Task: Create a due date automation trigger when advanced on, 2 working days after a card is due add fields with custom field "Resume" set to a number lower than 1 and lower than 10 at 11:00 AM.
Action: Mouse moved to (1349, 96)
Screenshot: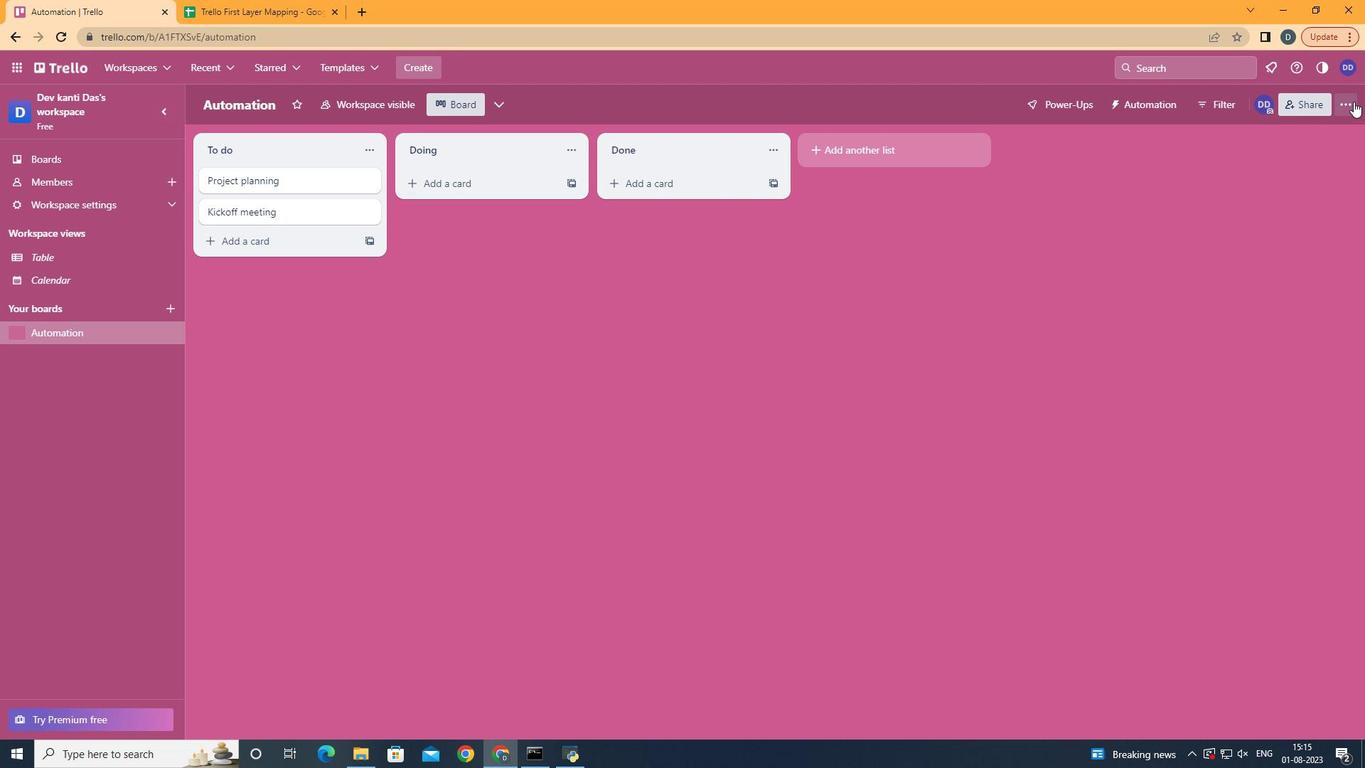 
Action: Mouse pressed left at (1349, 96)
Screenshot: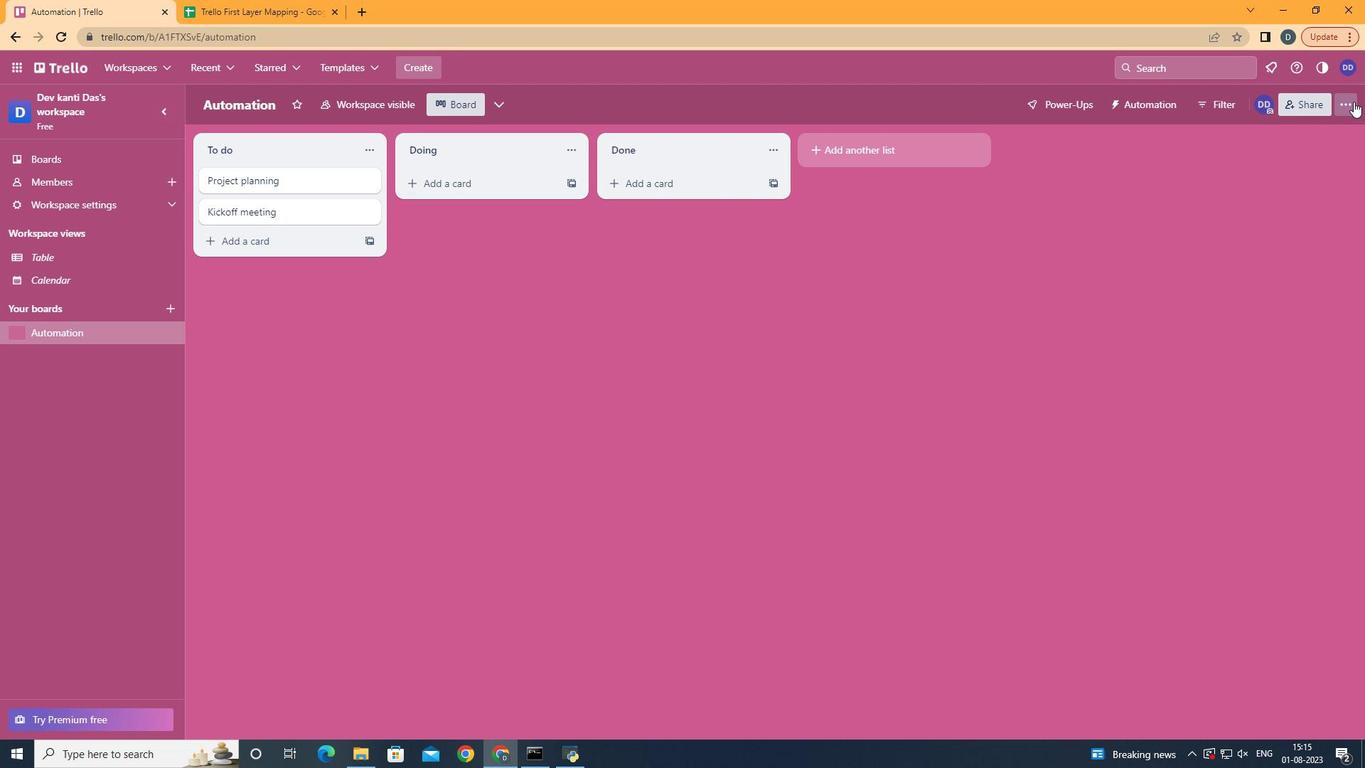 
Action: Mouse moved to (1219, 286)
Screenshot: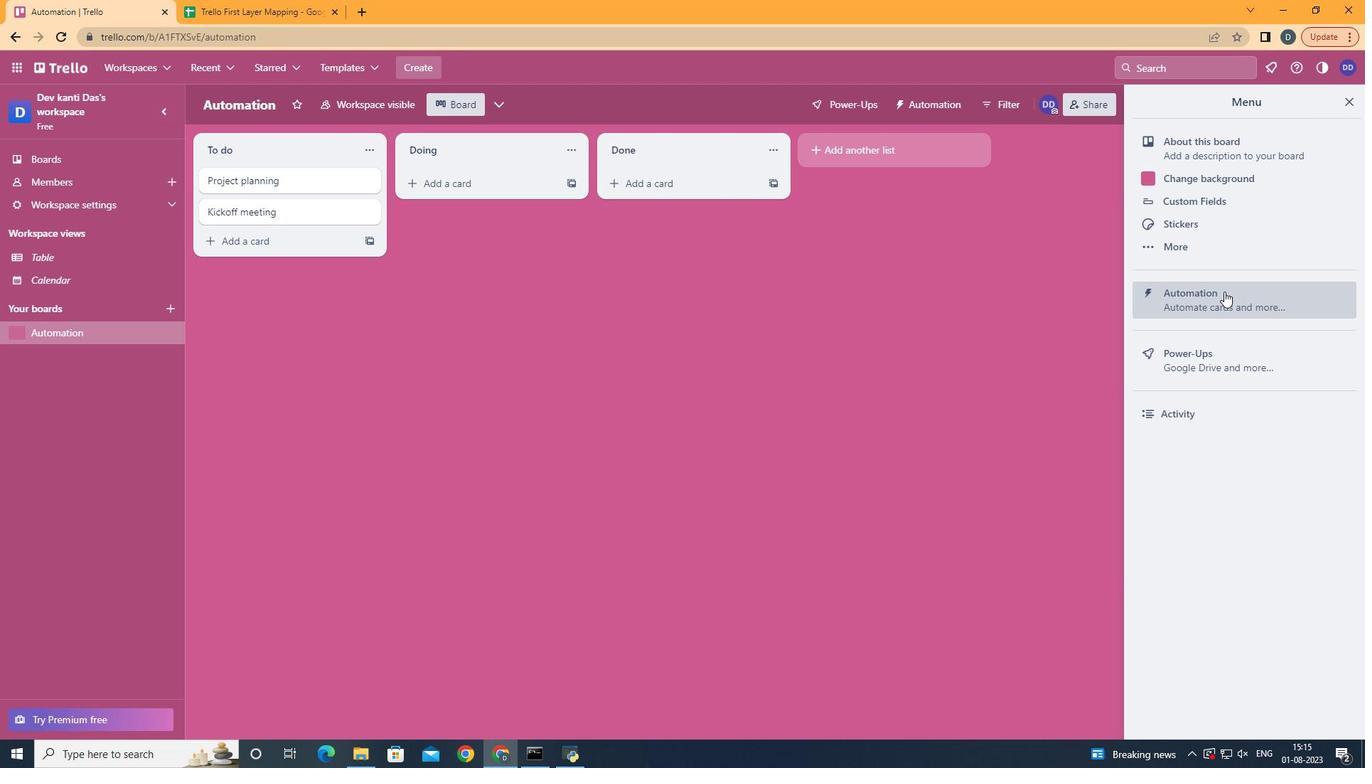 
Action: Mouse pressed left at (1219, 286)
Screenshot: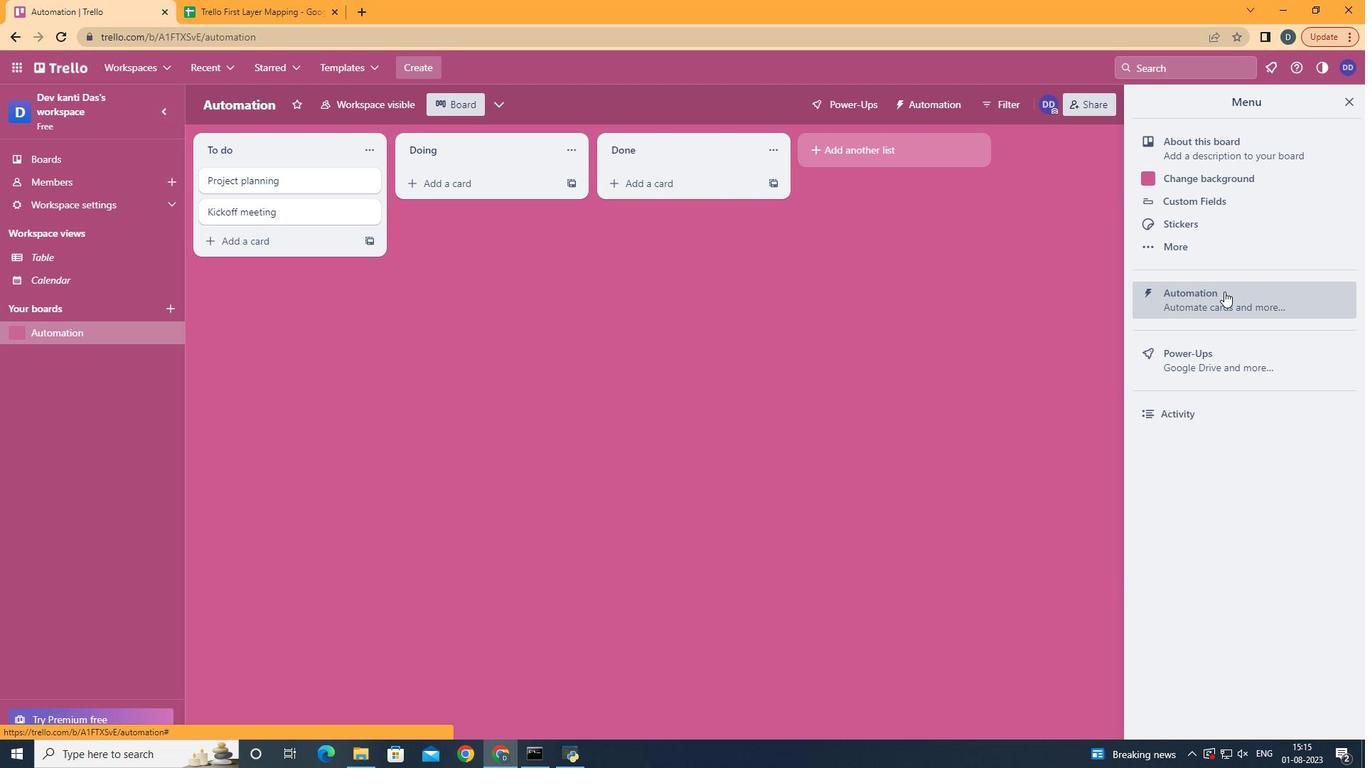 
Action: Mouse moved to (298, 287)
Screenshot: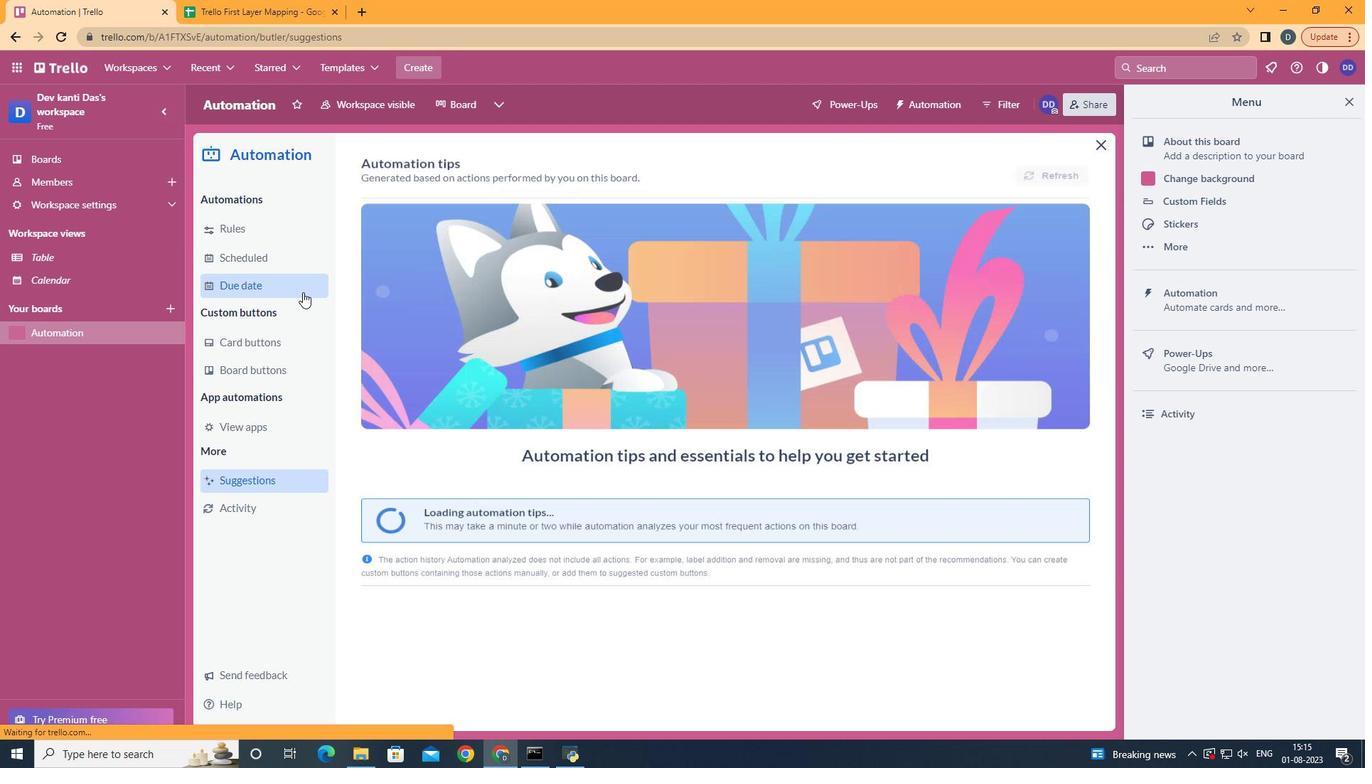 
Action: Mouse pressed left at (298, 287)
Screenshot: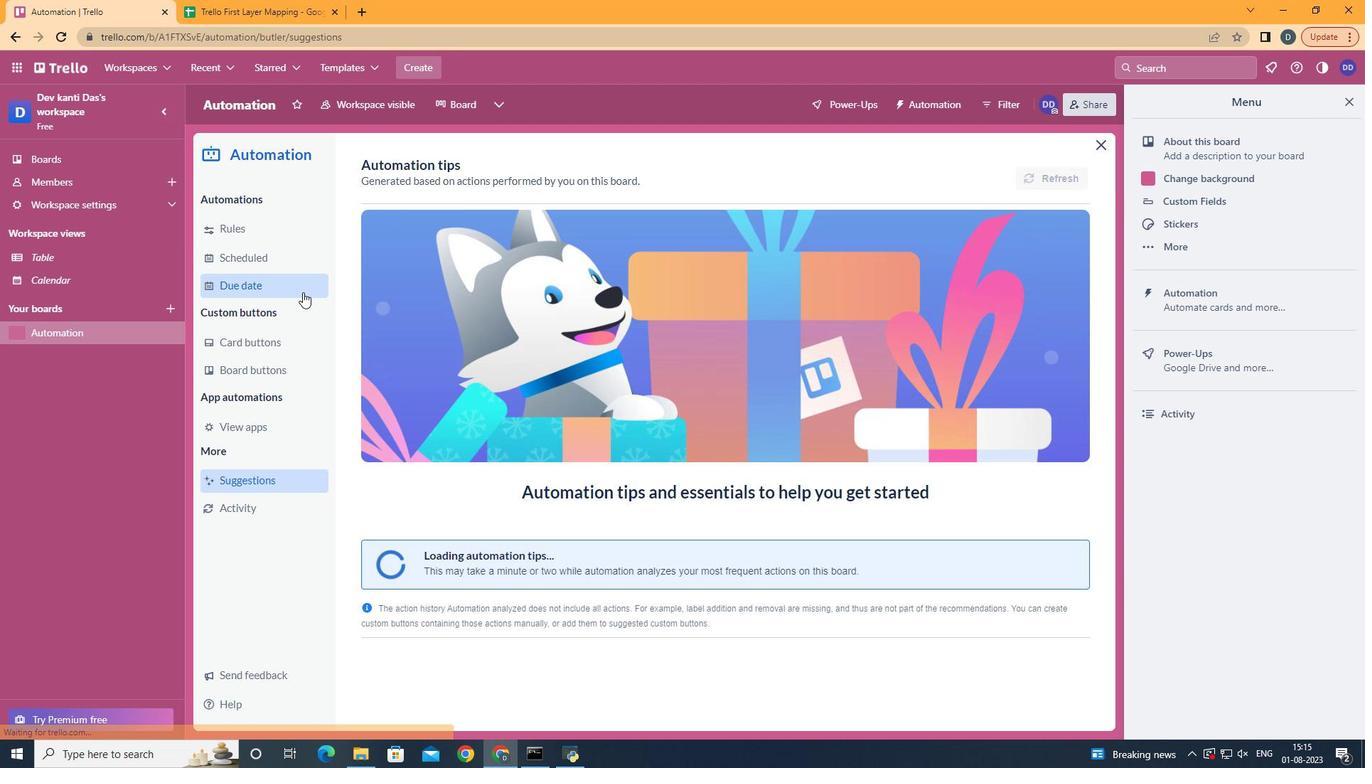 
Action: Mouse moved to (995, 161)
Screenshot: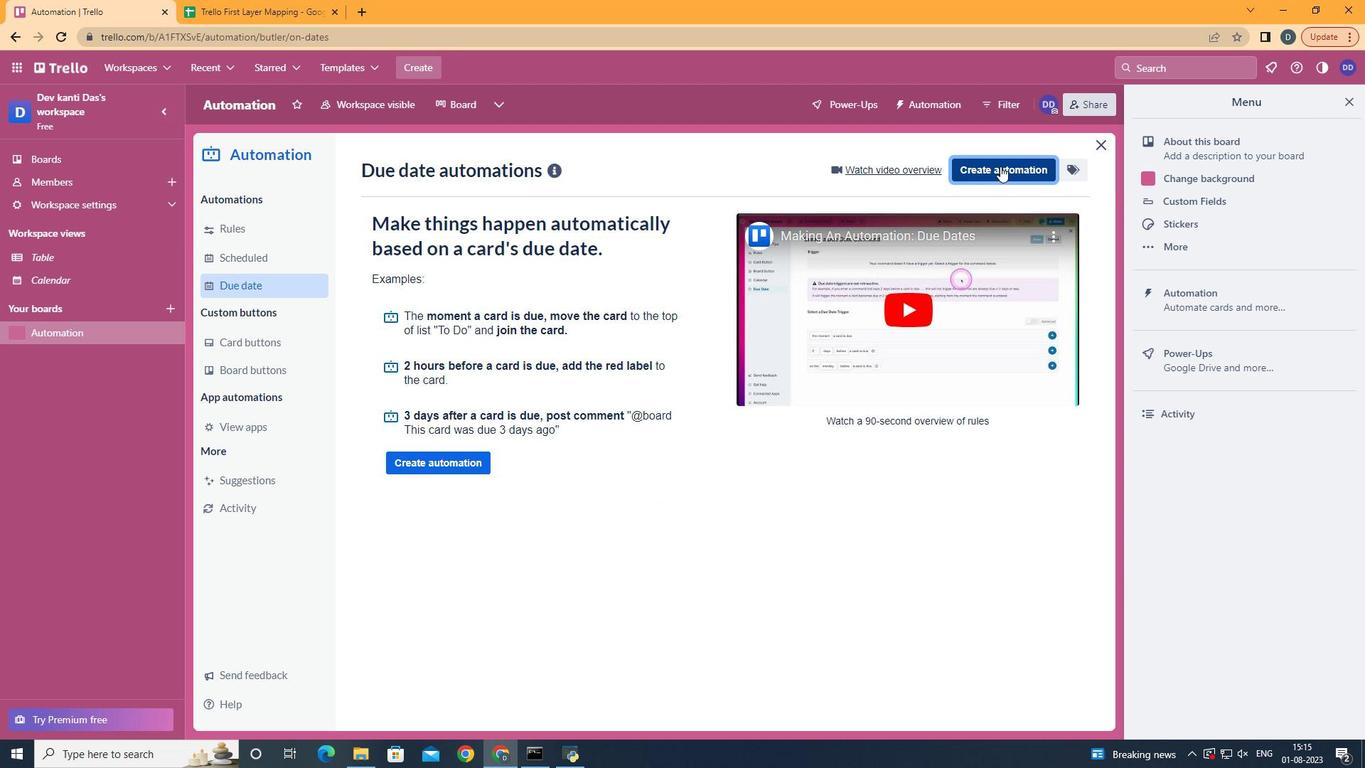 
Action: Mouse pressed left at (995, 161)
Screenshot: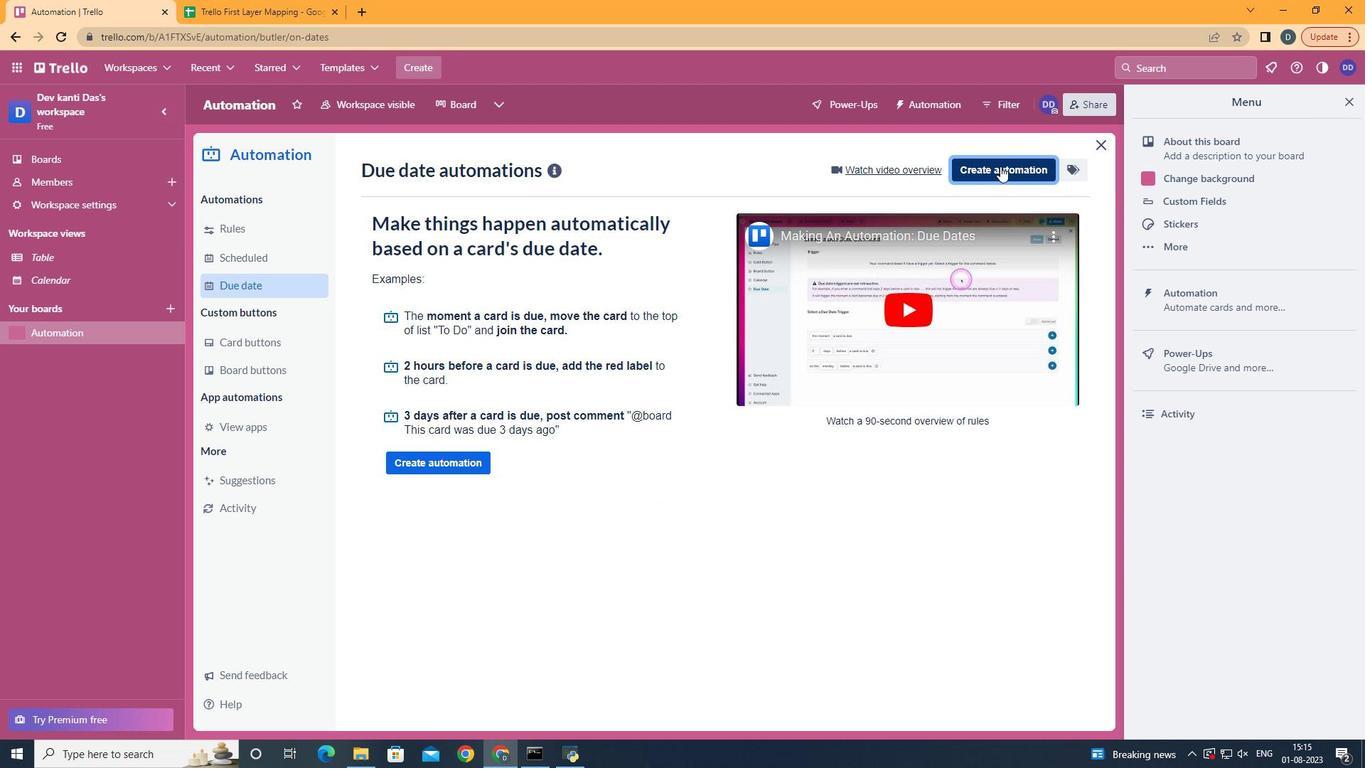 
Action: Mouse moved to (692, 301)
Screenshot: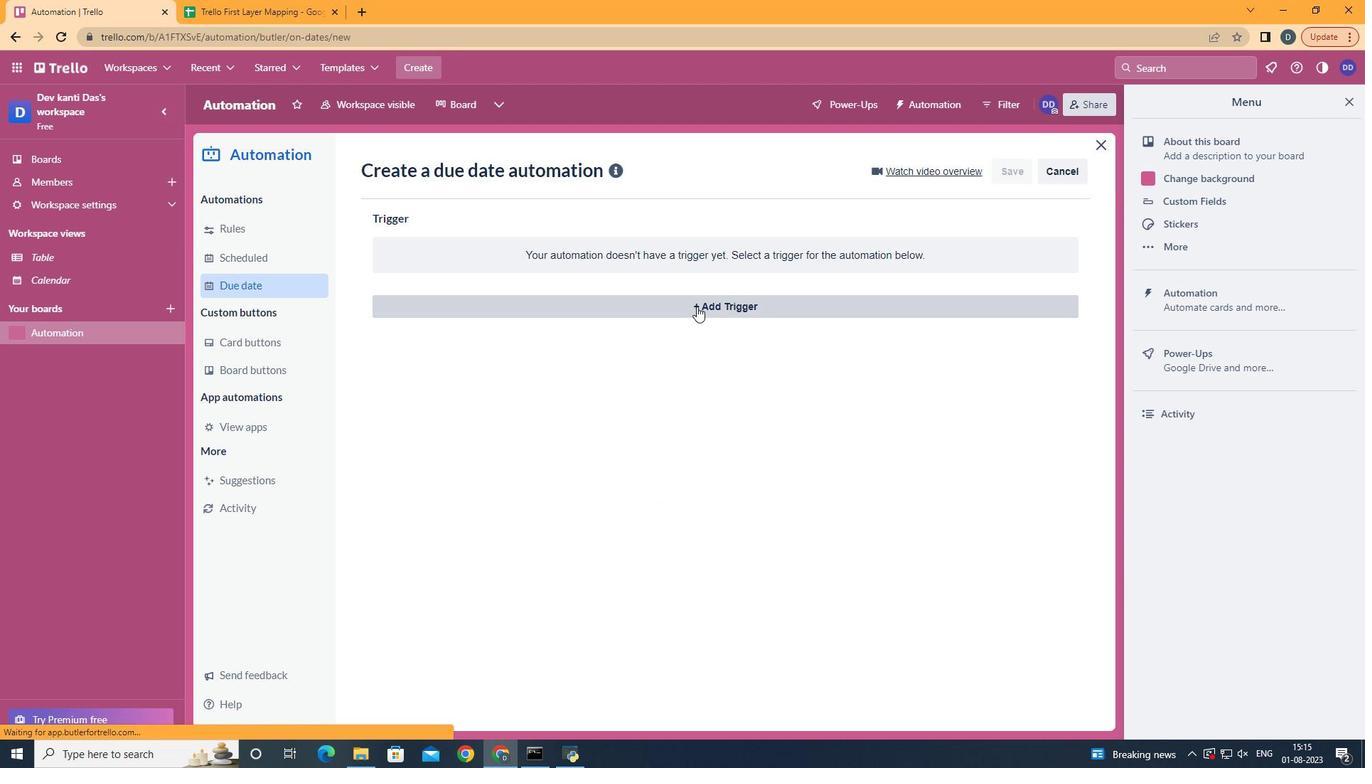 
Action: Mouse pressed left at (692, 301)
Screenshot: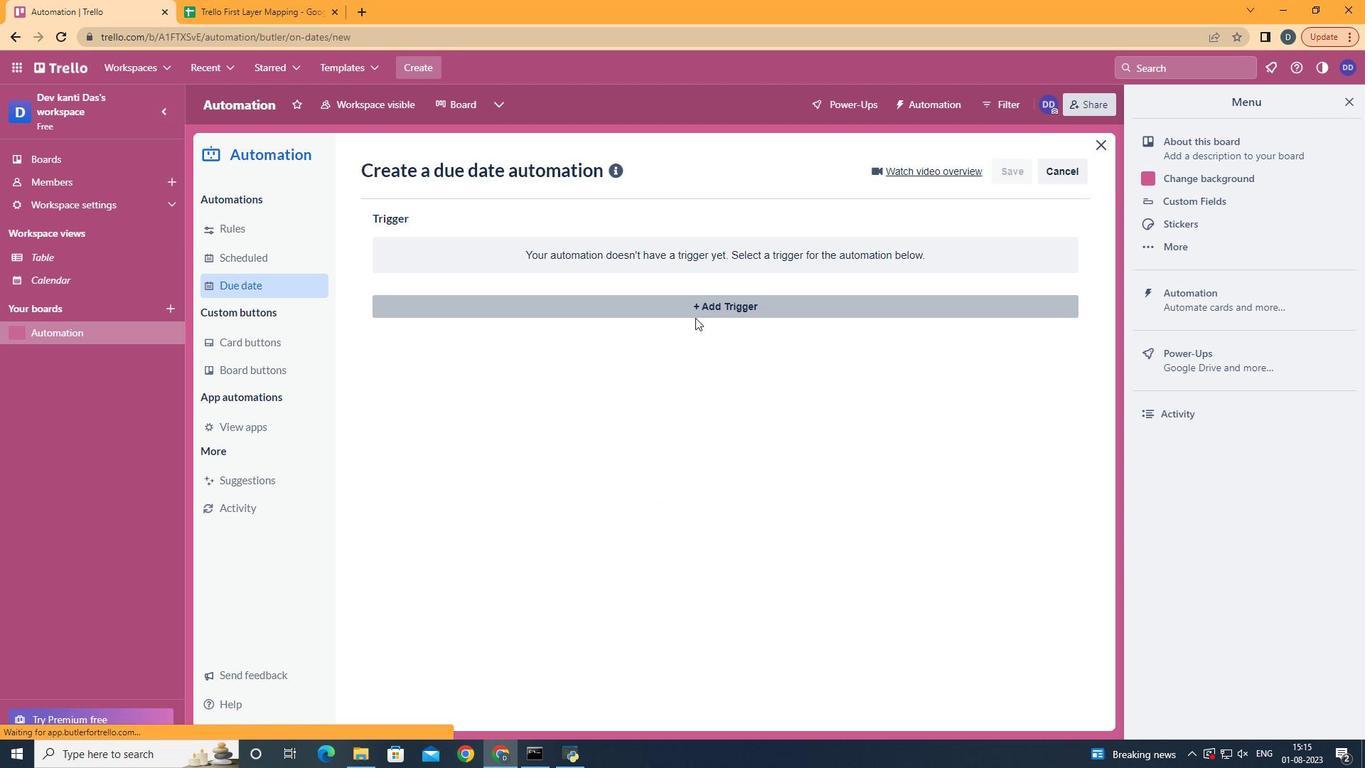 
Action: Mouse moved to (460, 581)
Screenshot: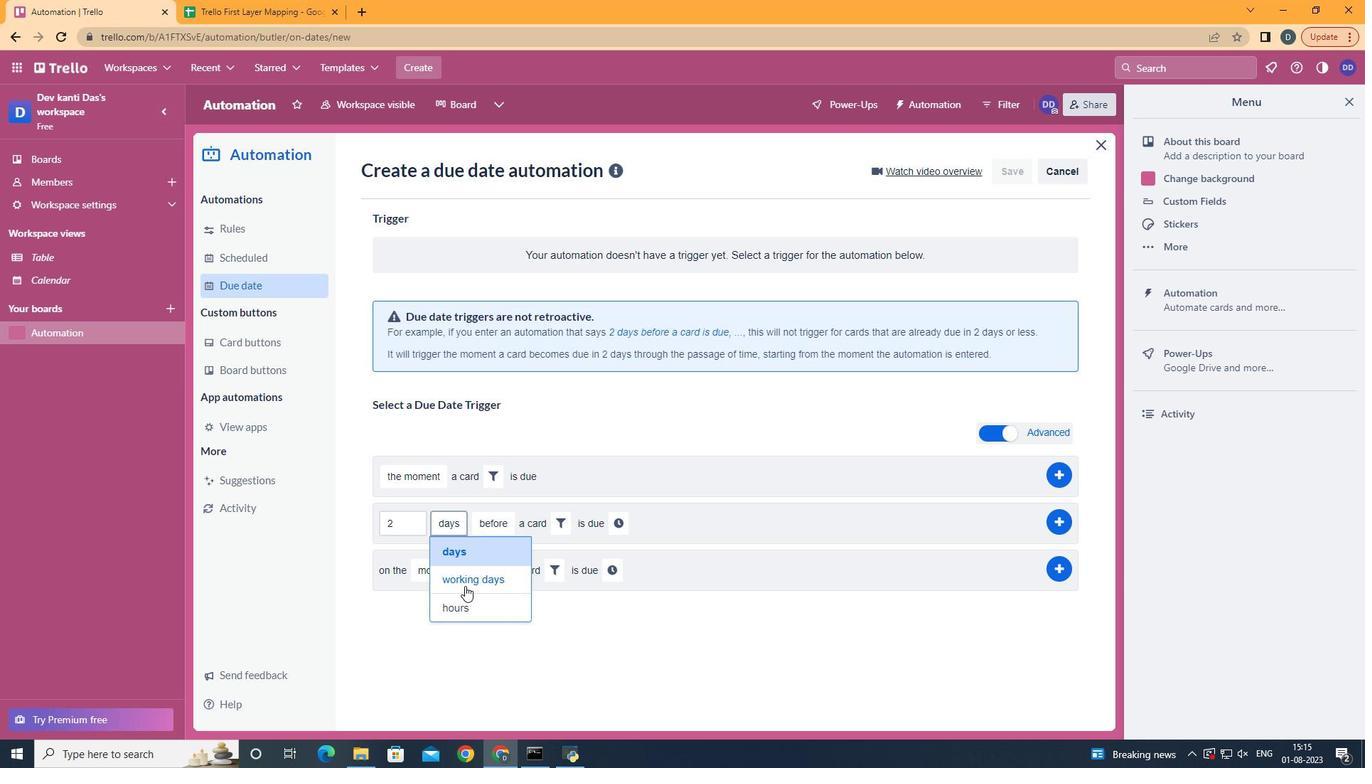 
Action: Mouse pressed left at (460, 581)
Screenshot: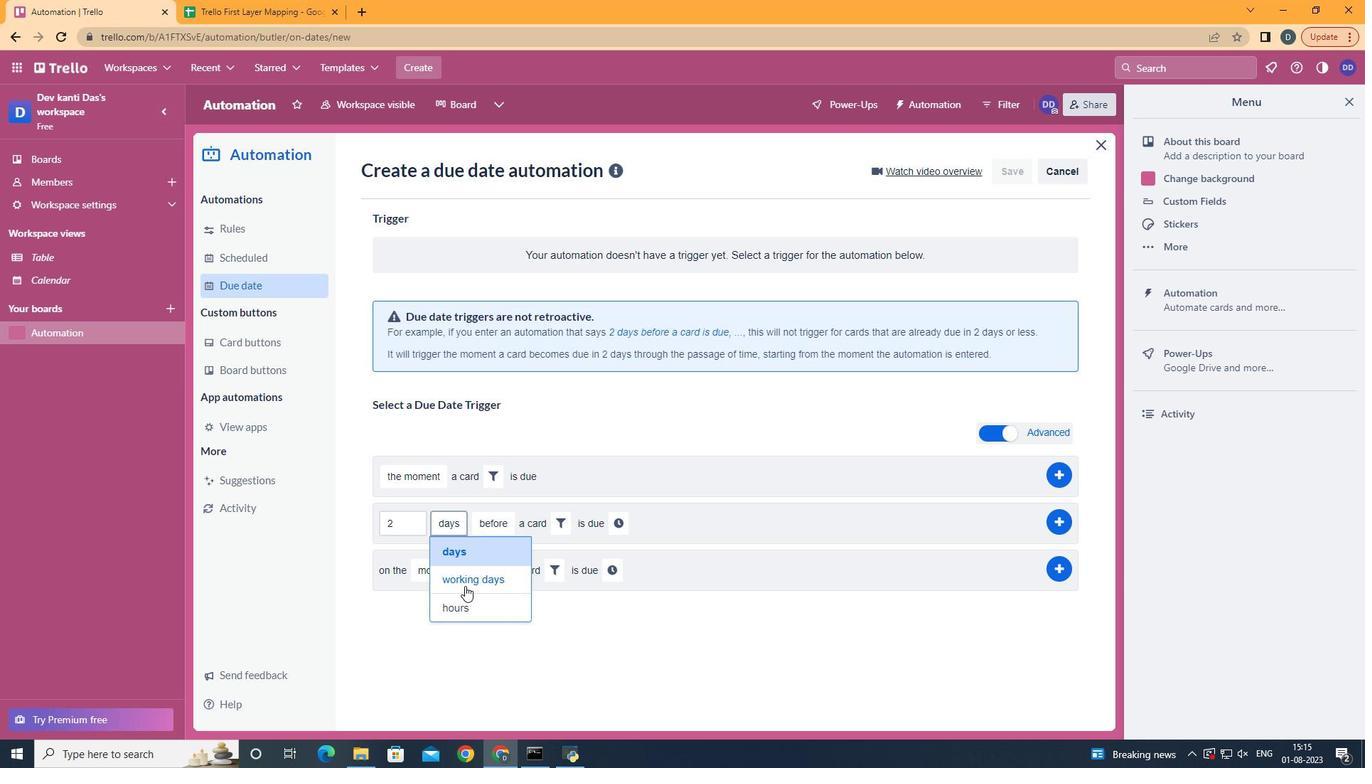 
Action: Mouse moved to (529, 567)
Screenshot: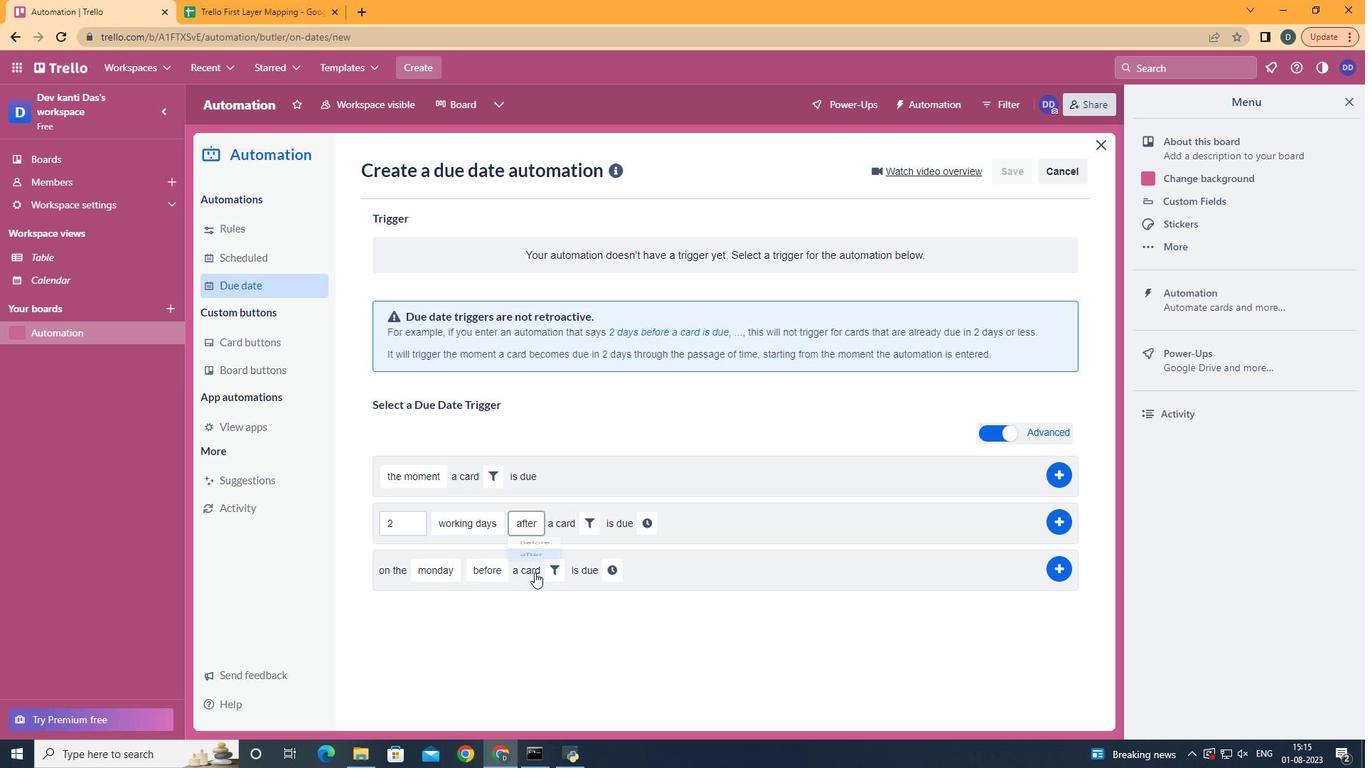 
Action: Mouse pressed left at (529, 567)
Screenshot: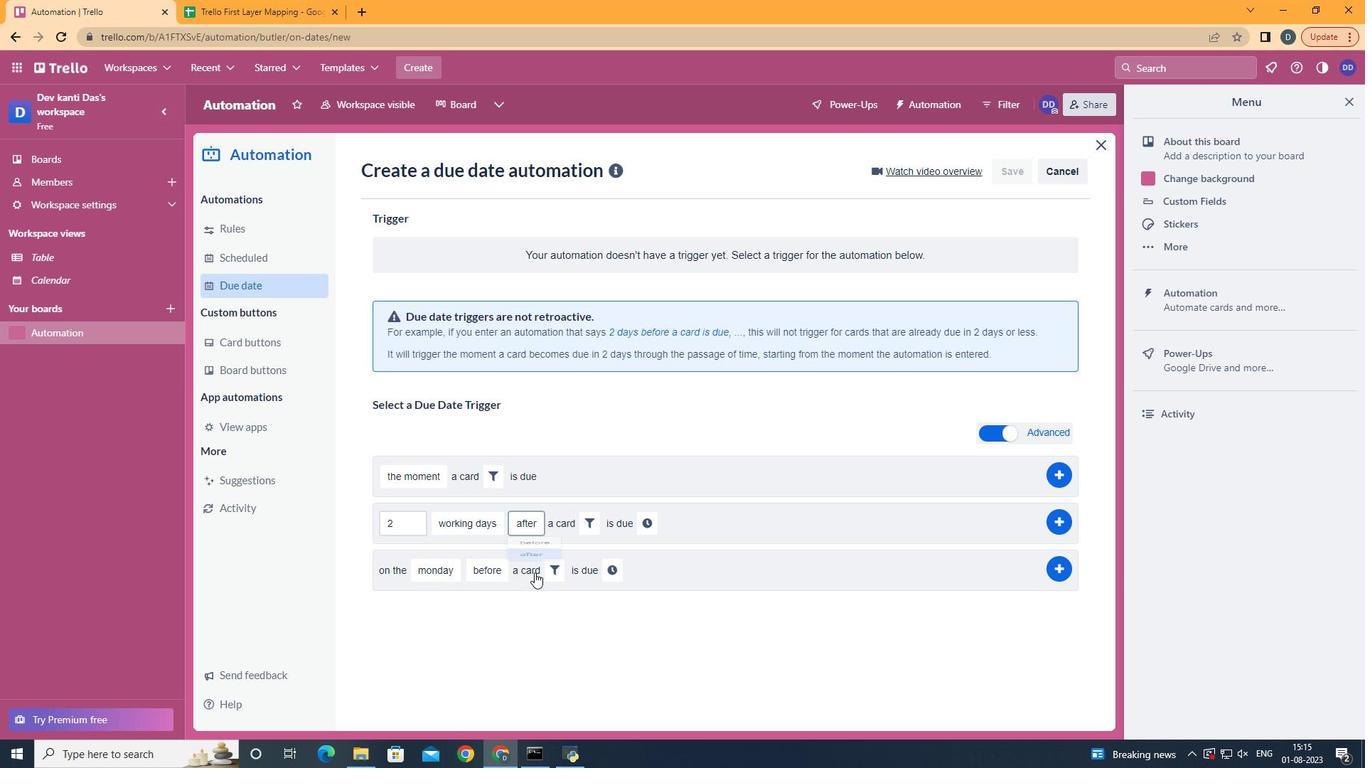 
Action: Mouse moved to (586, 527)
Screenshot: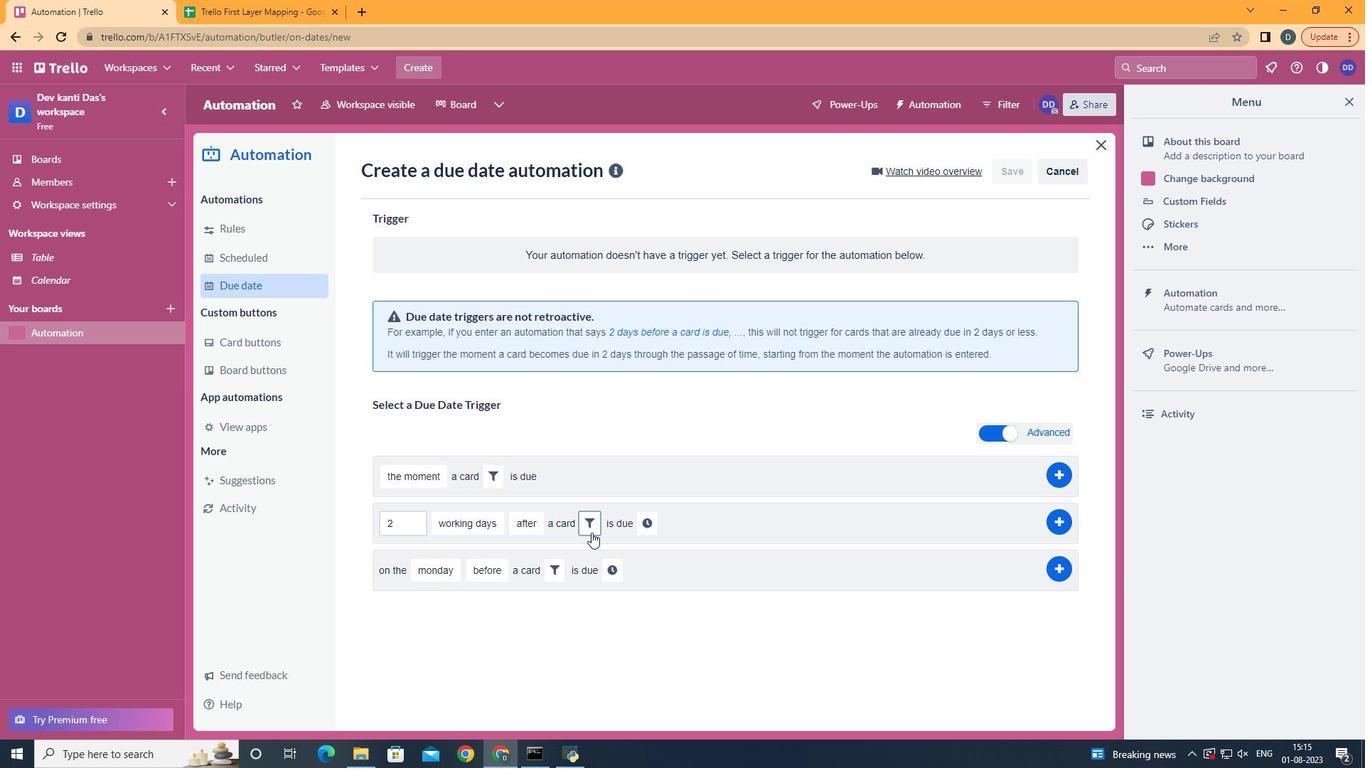 
Action: Mouse pressed left at (586, 527)
Screenshot: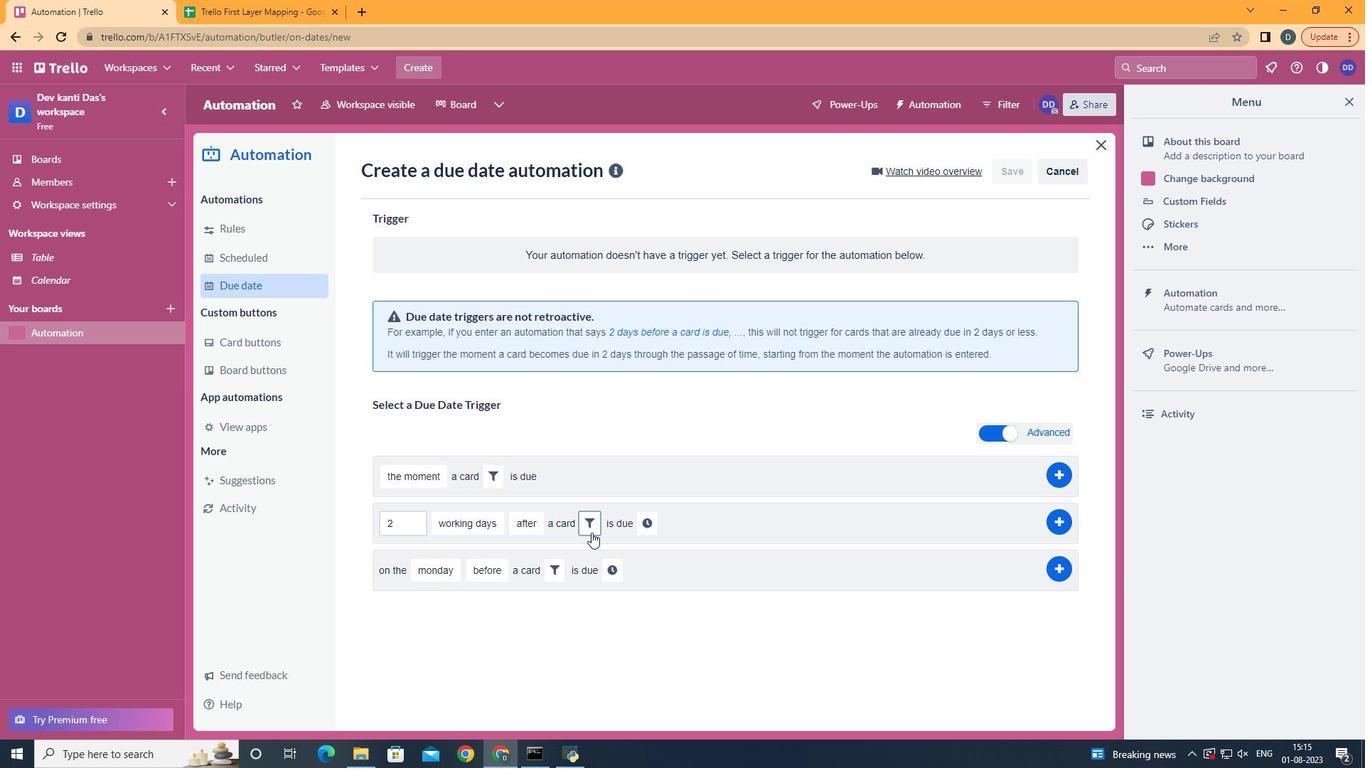 
Action: Mouse moved to (826, 559)
Screenshot: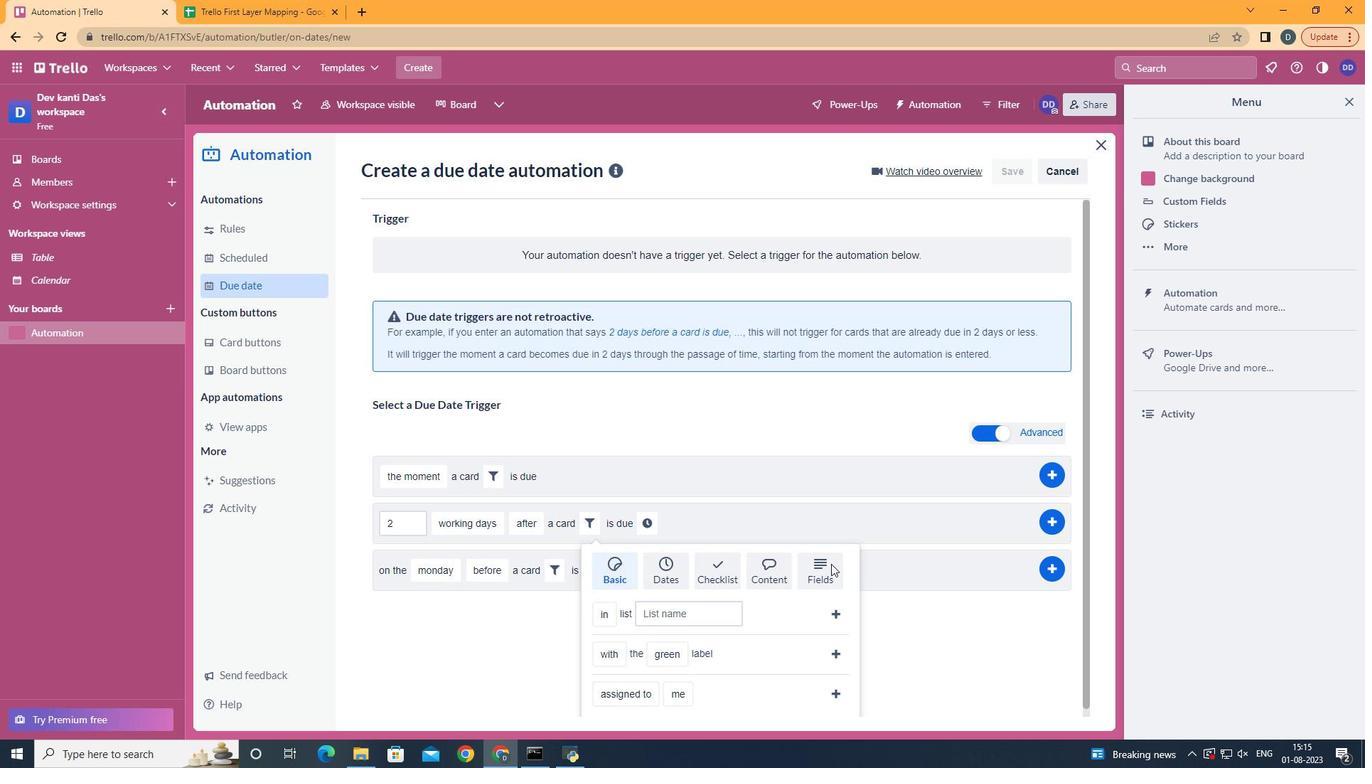 
Action: Mouse pressed left at (826, 559)
Screenshot: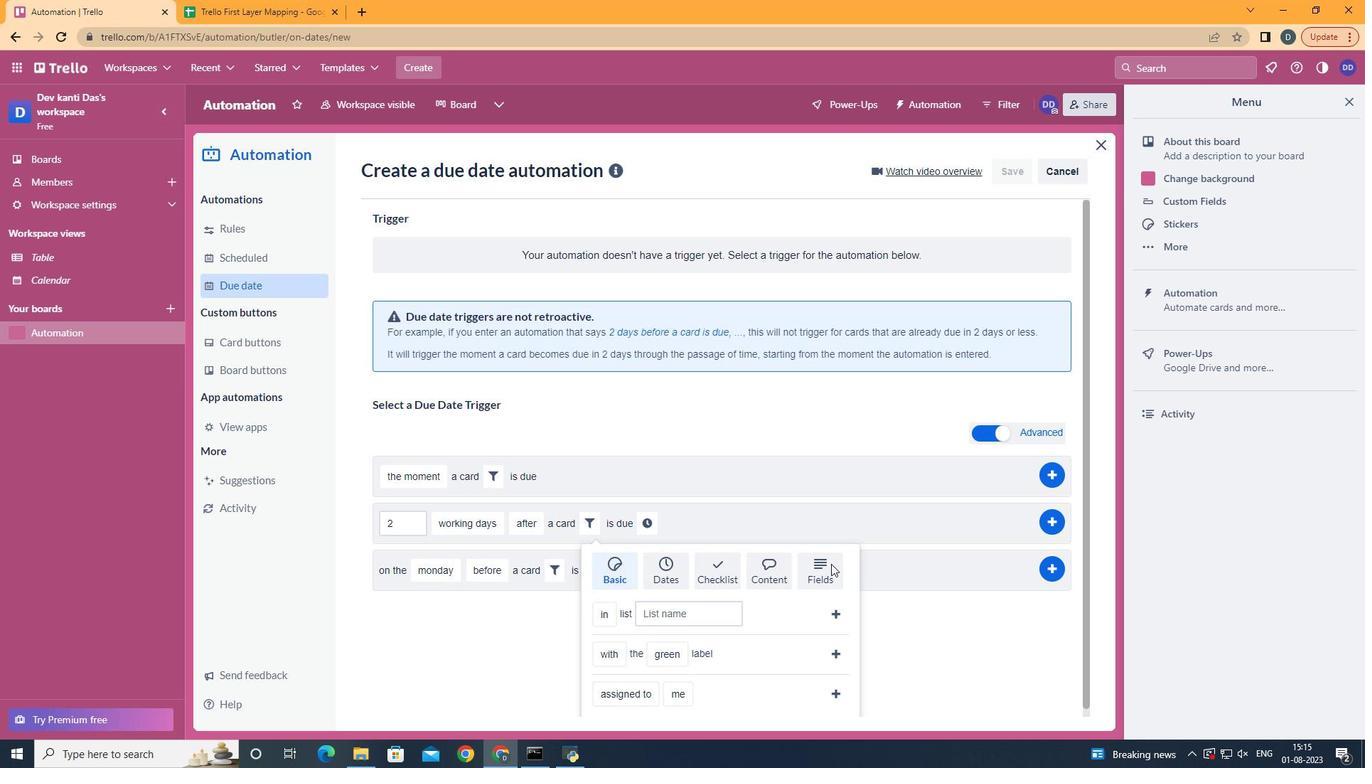 
Action: Mouse scrolled (826, 558) with delta (0, 0)
Screenshot: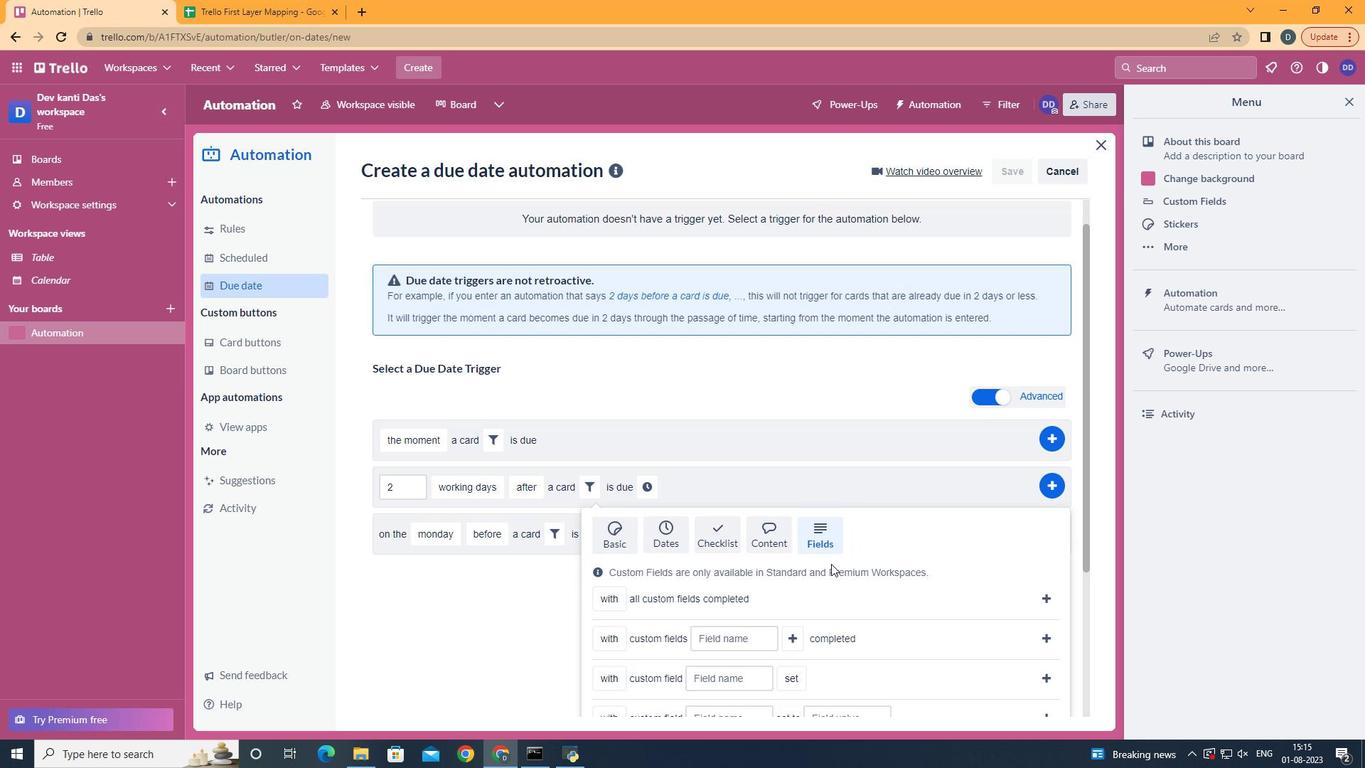 
Action: Mouse scrolled (826, 558) with delta (0, 0)
Screenshot: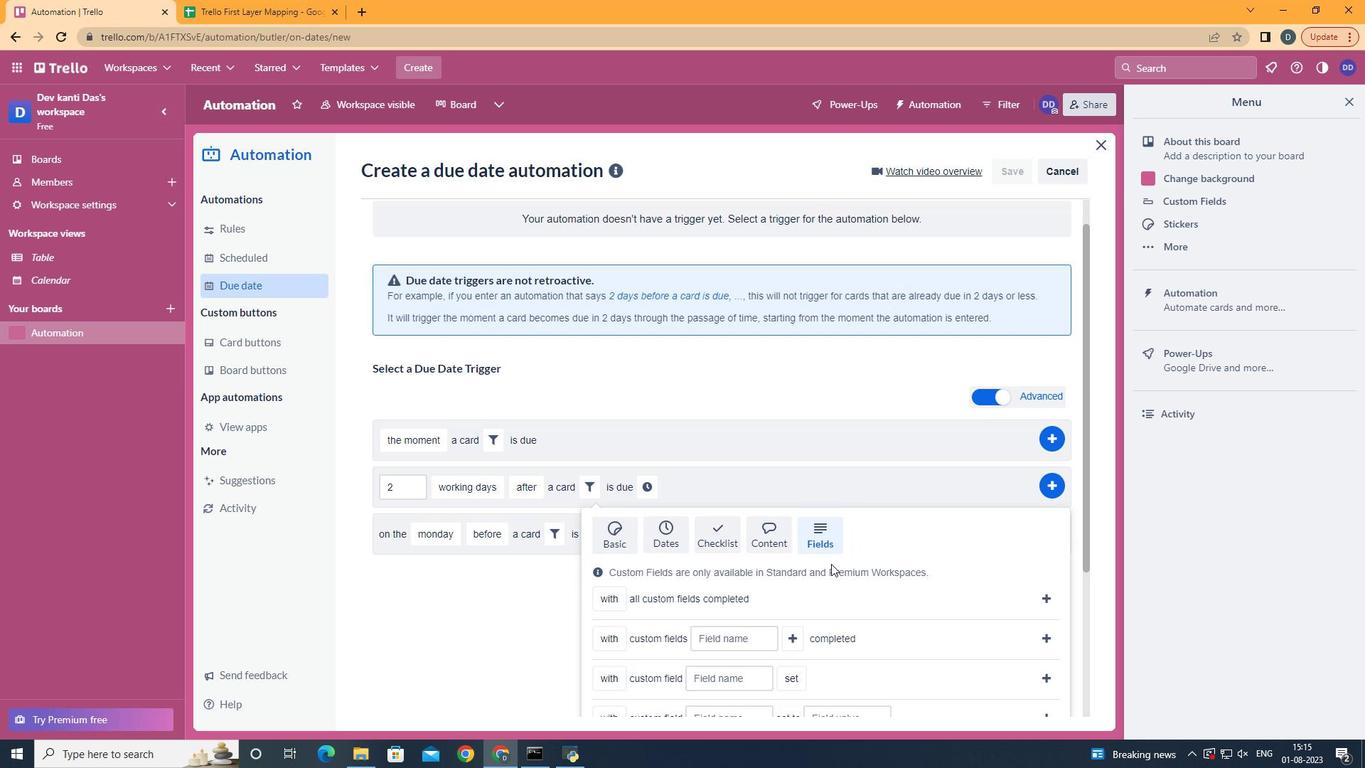 
Action: Mouse scrolled (826, 558) with delta (0, 0)
Screenshot: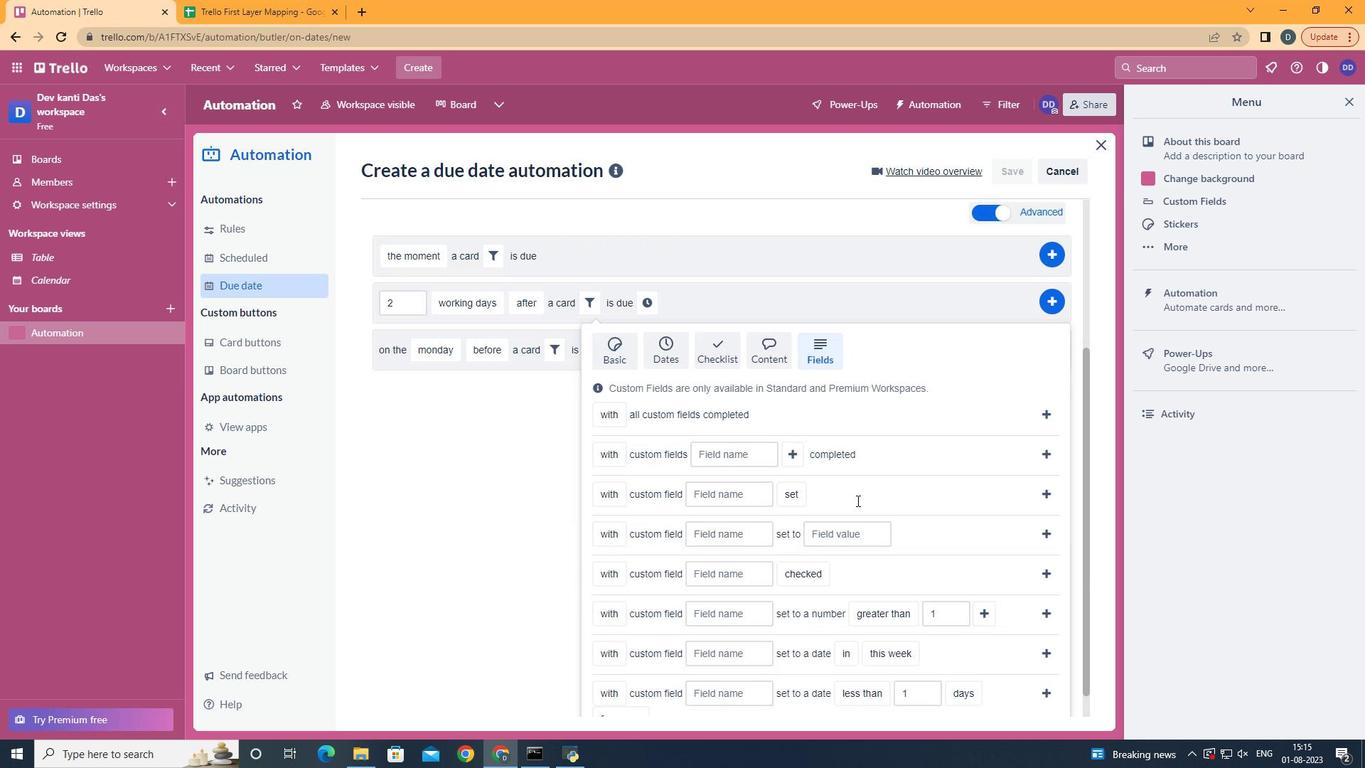 
Action: Mouse scrolled (826, 558) with delta (0, 0)
Screenshot: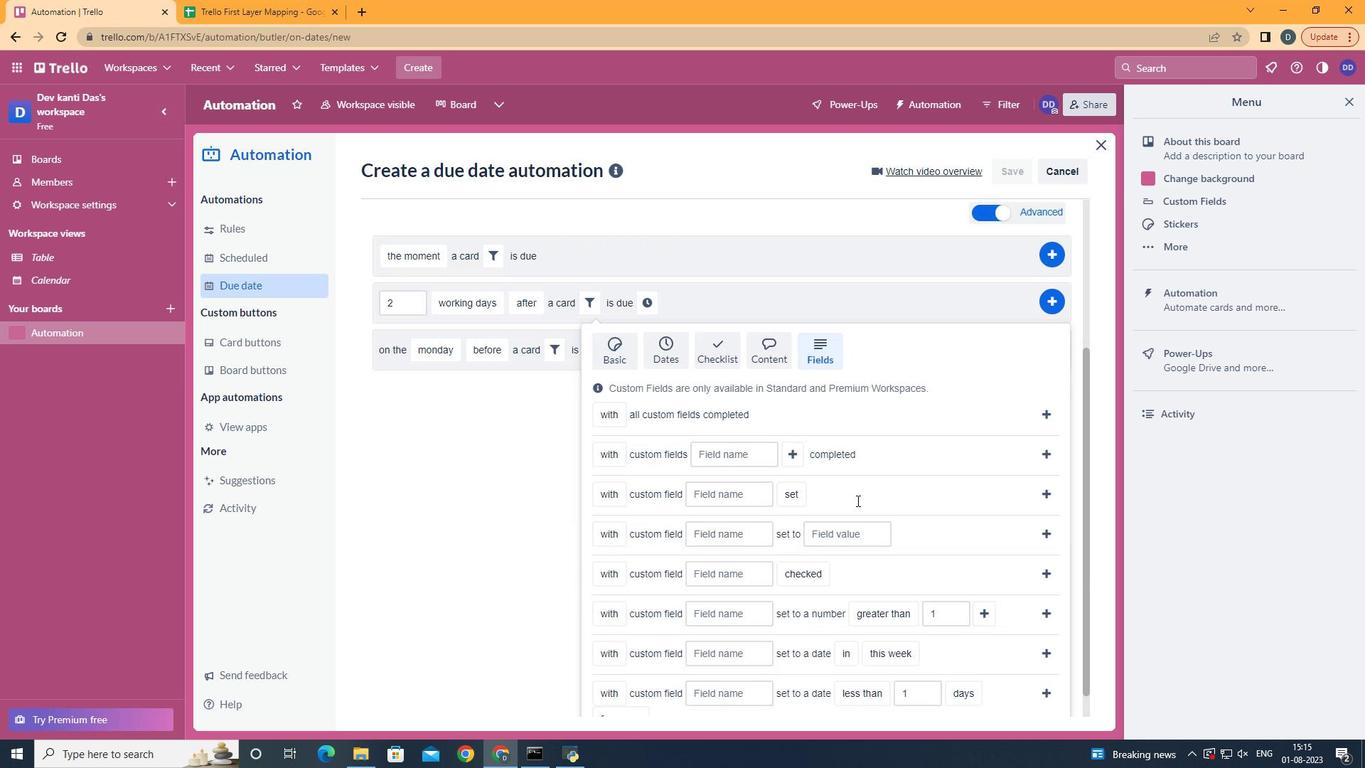 
Action: Mouse scrolled (826, 558) with delta (0, 0)
Screenshot: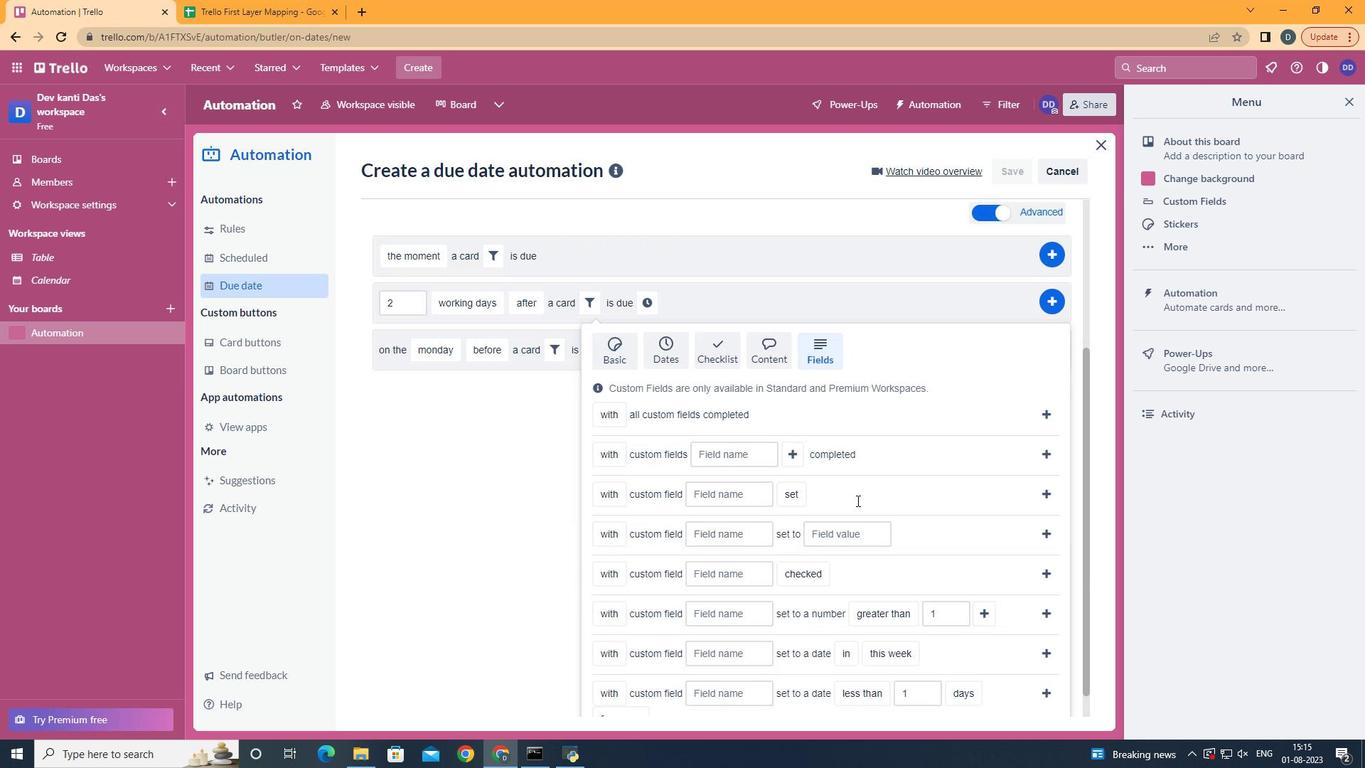 
Action: Mouse scrolled (826, 558) with delta (0, 0)
Screenshot: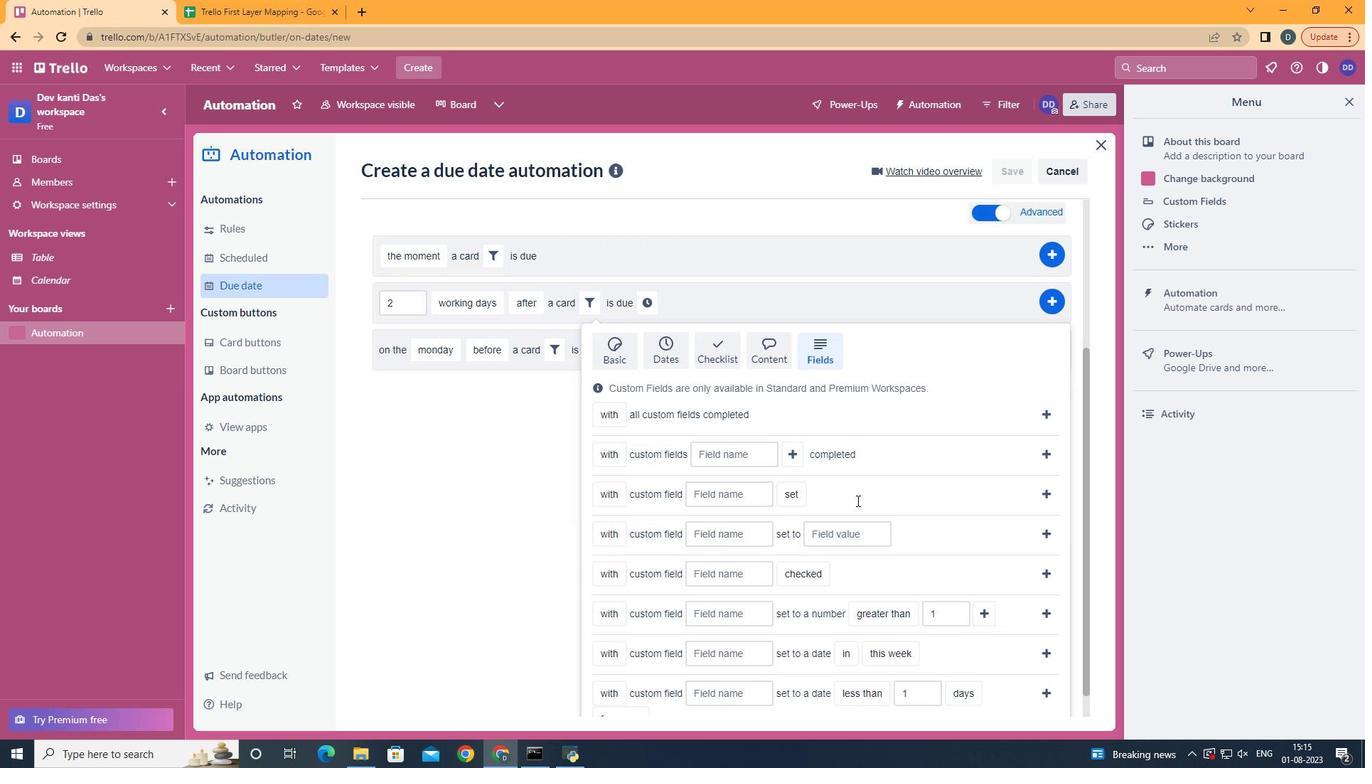 
Action: Mouse moved to (611, 603)
Screenshot: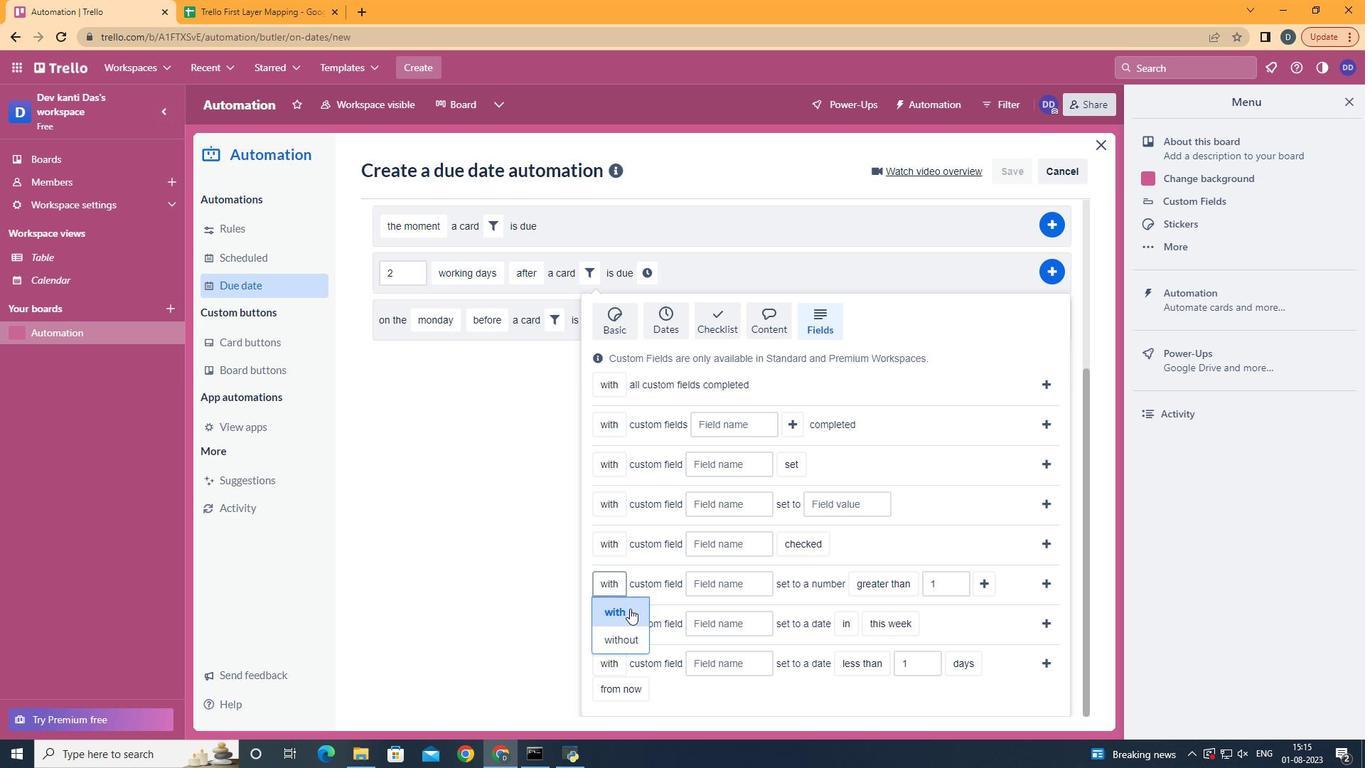 
Action: Mouse pressed left at (611, 603)
Screenshot: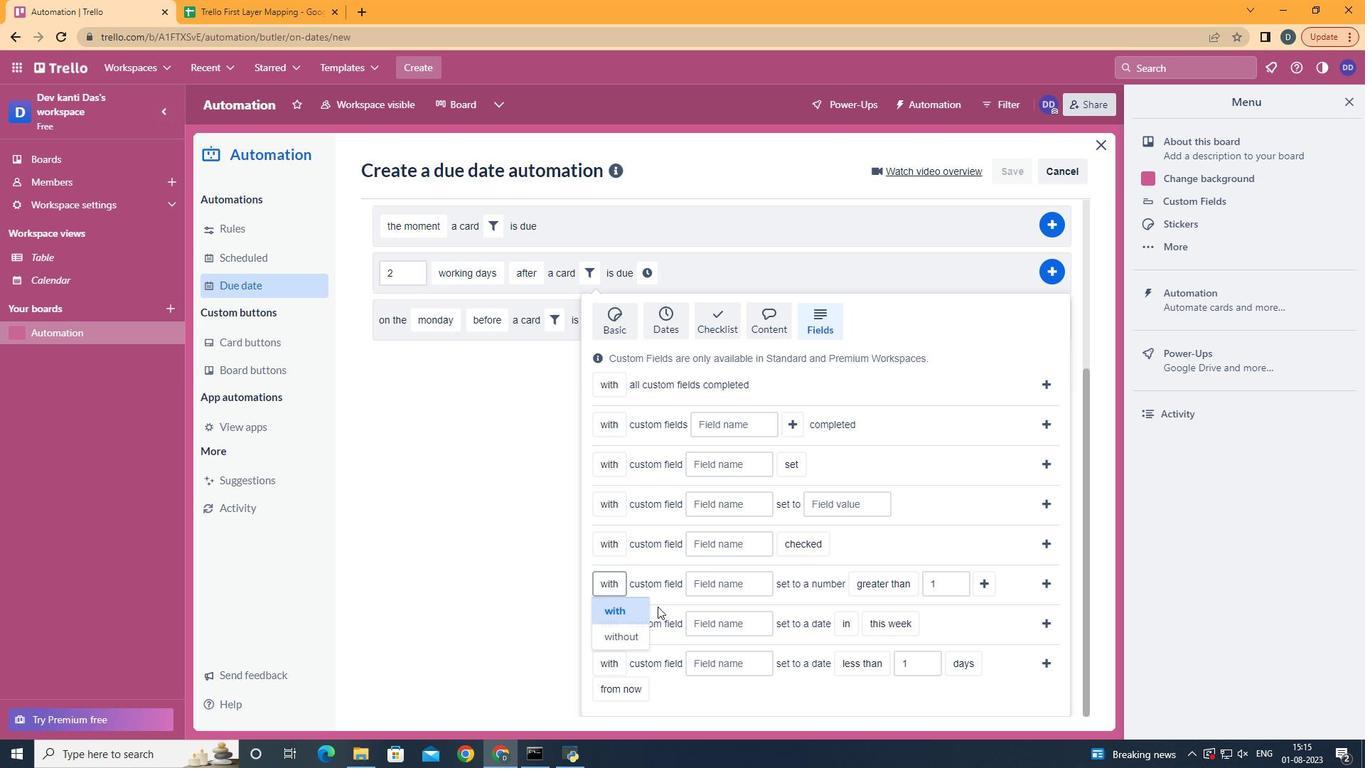 
Action: Mouse moved to (726, 583)
Screenshot: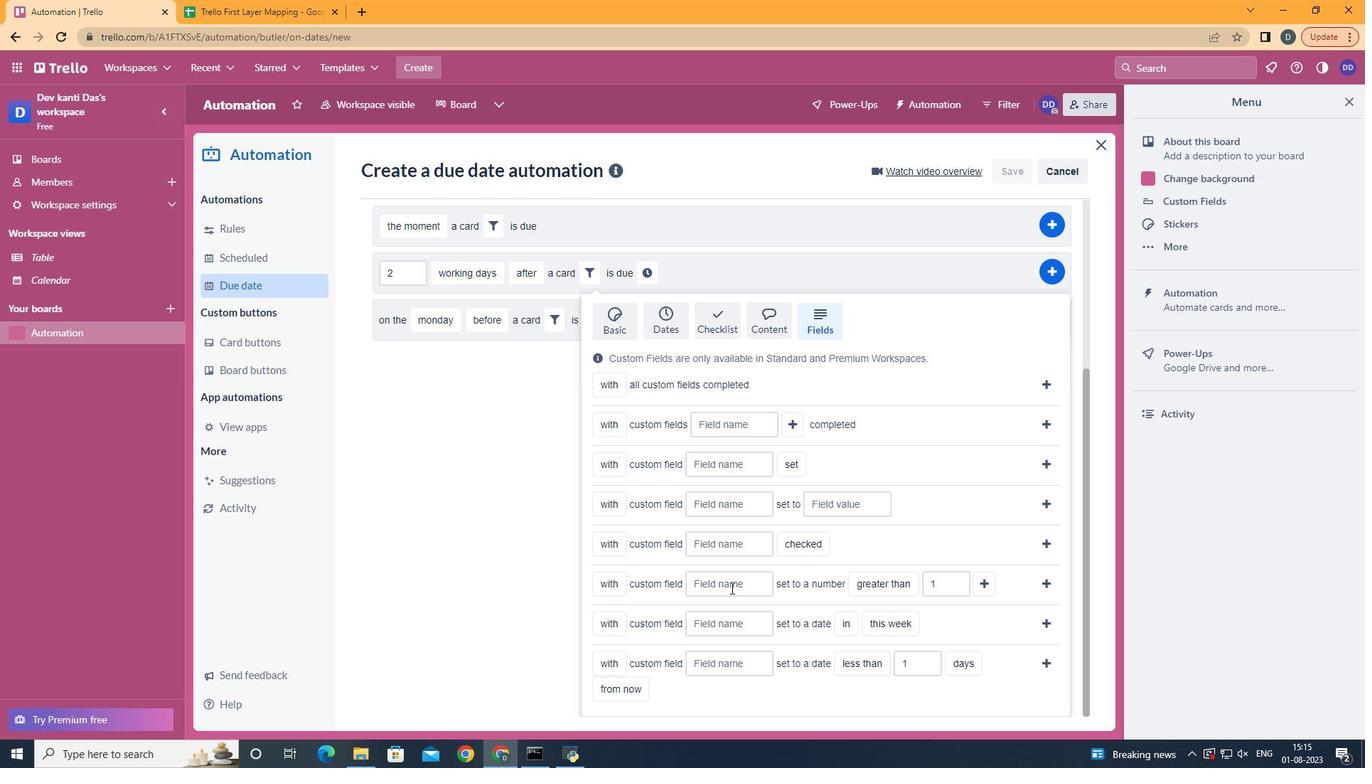 
Action: Mouse pressed left at (726, 583)
Screenshot: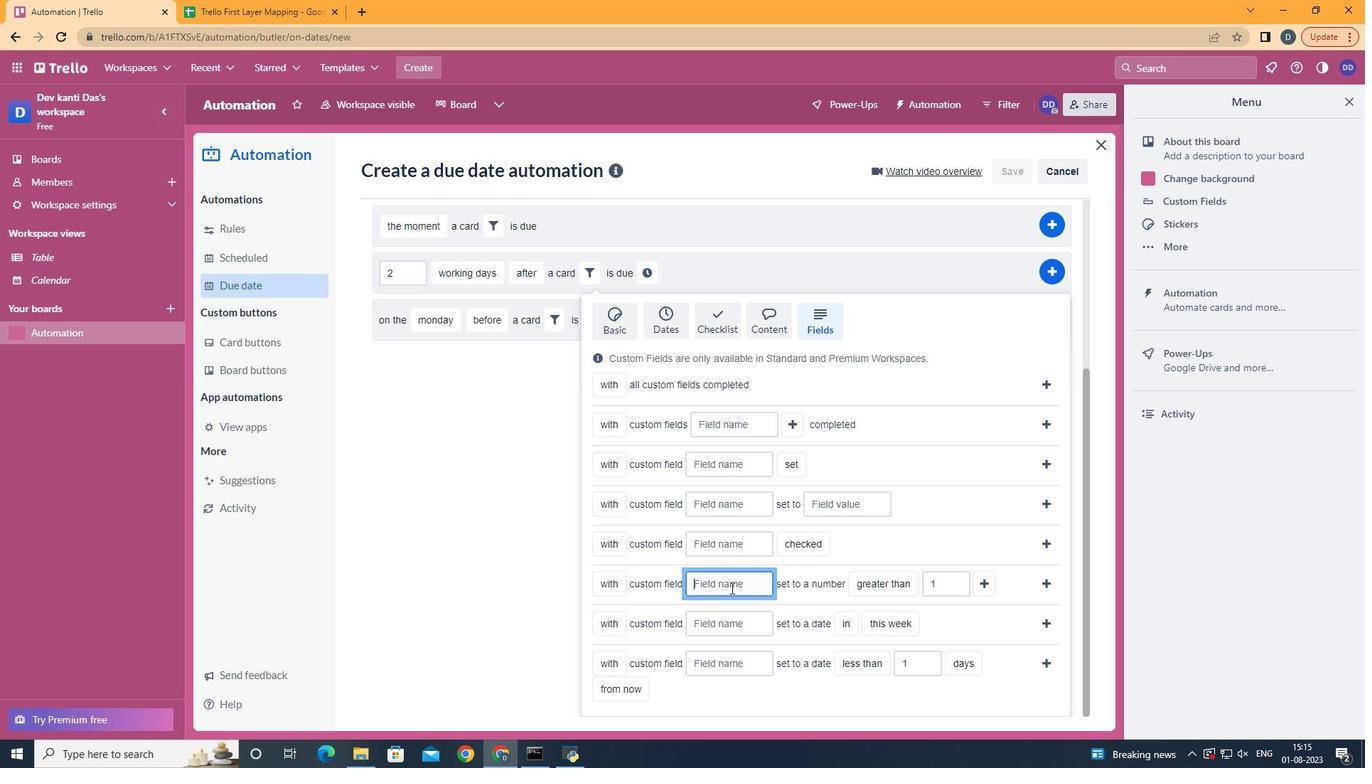 
Action: Key pressed <Key.shift>Resume
Screenshot: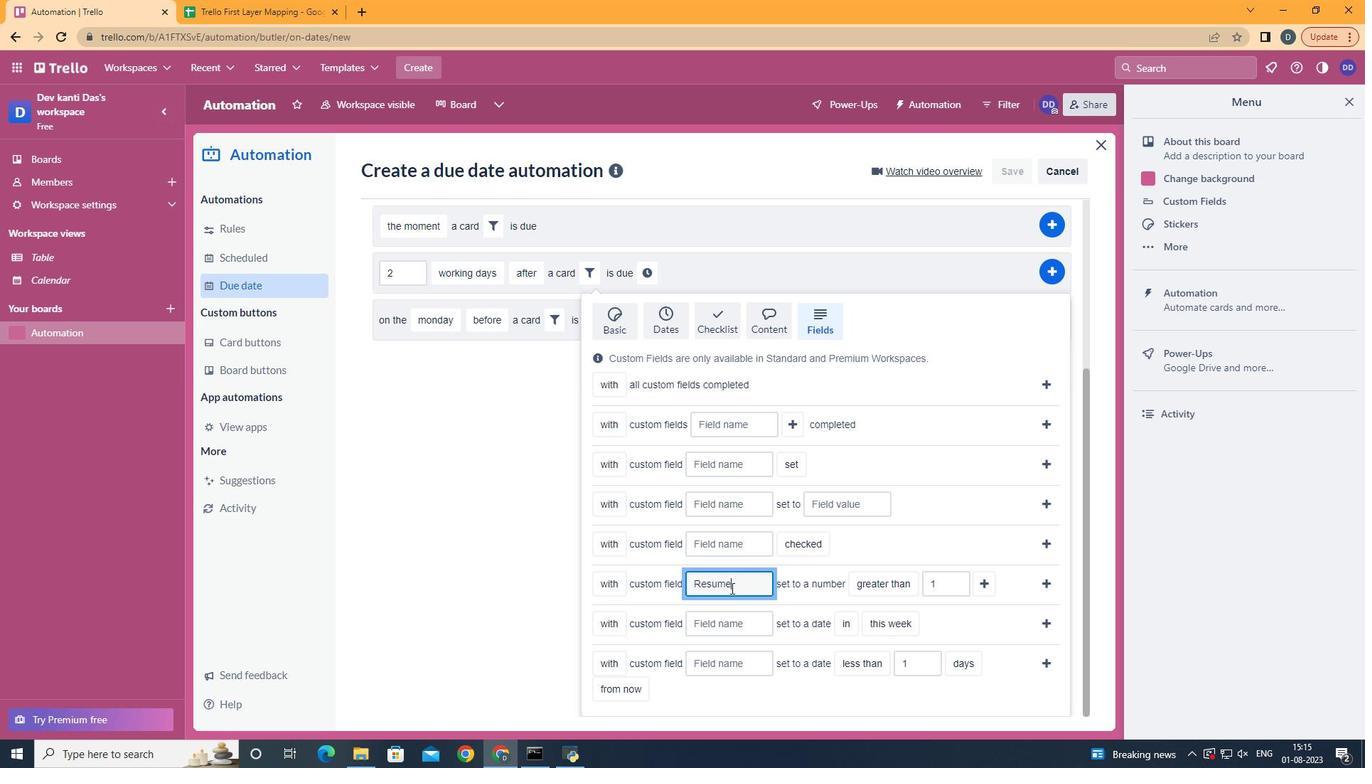
Action: Mouse moved to (898, 661)
Screenshot: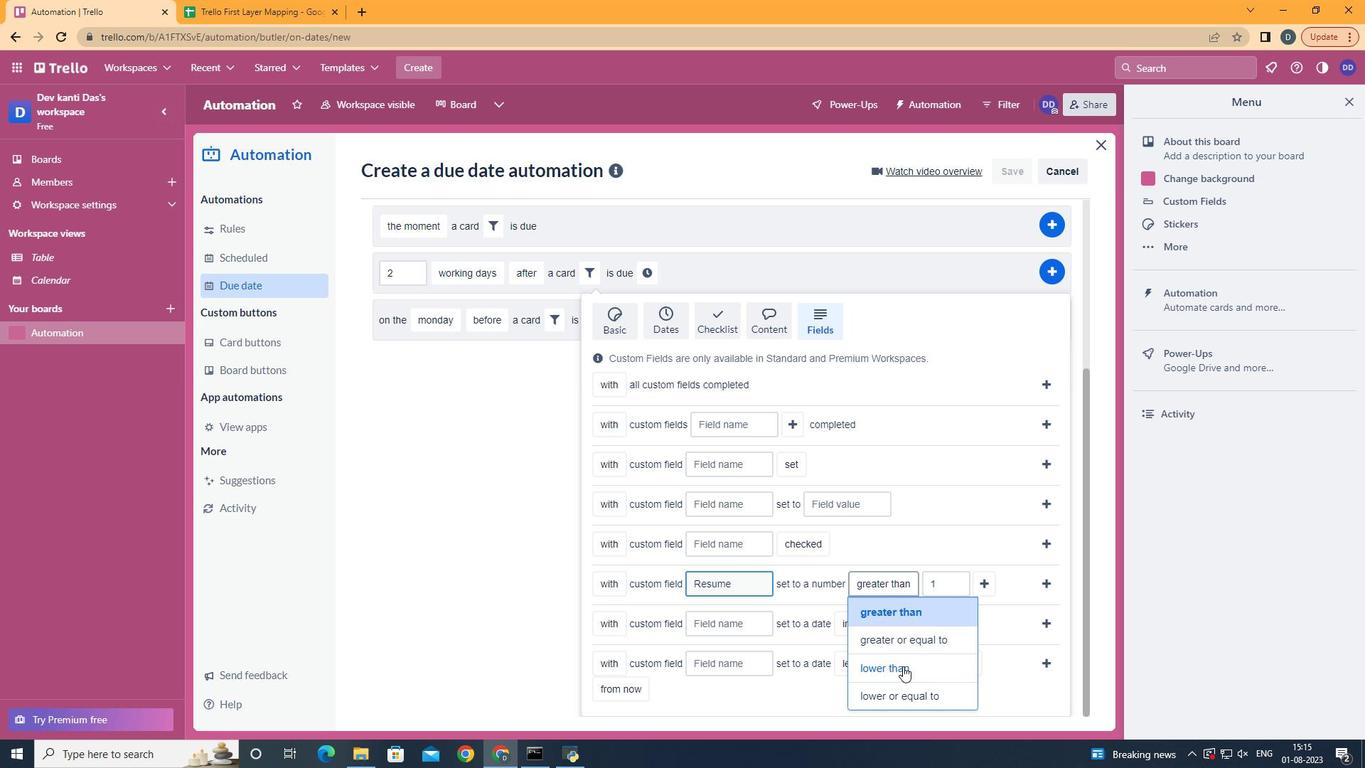 
Action: Mouse pressed left at (898, 661)
Screenshot: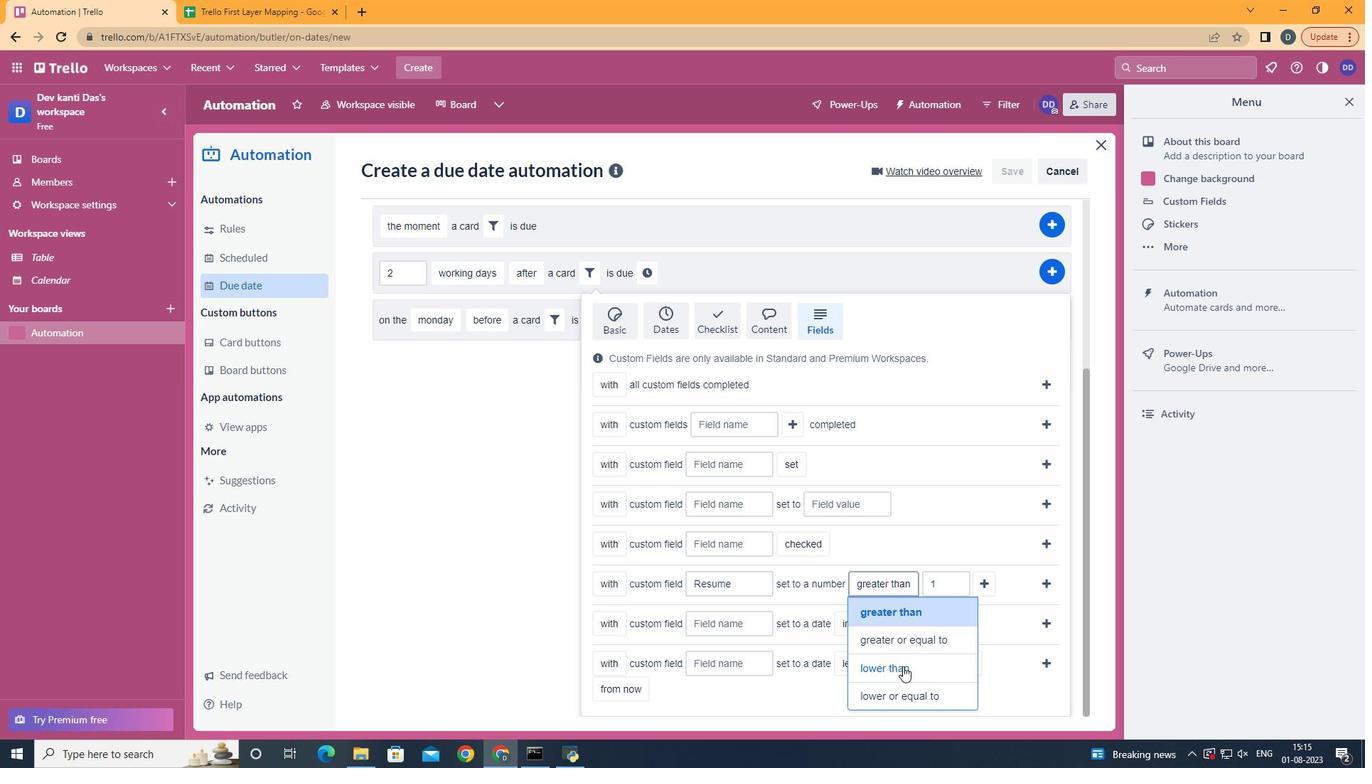 
Action: Mouse moved to (976, 573)
Screenshot: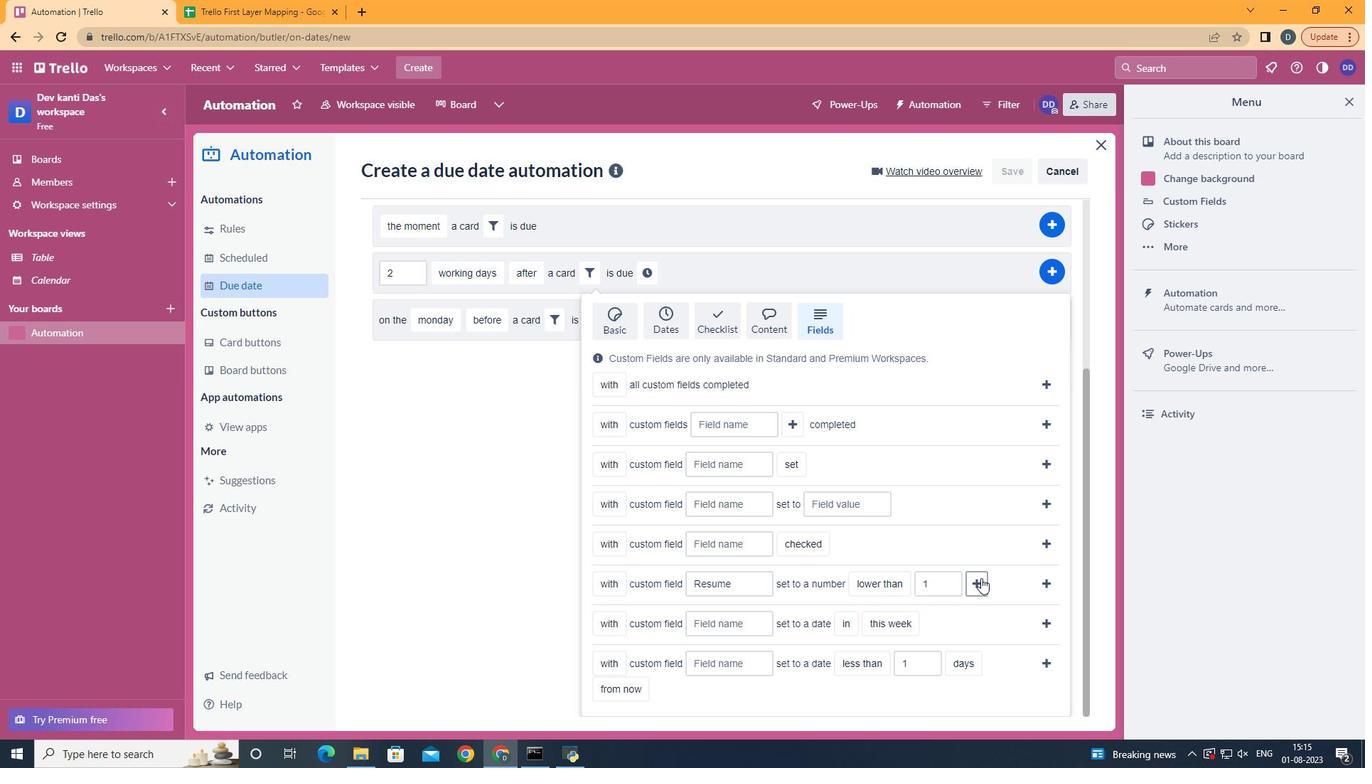 
Action: Mouse pressed left at (976, 573)
Screenshot: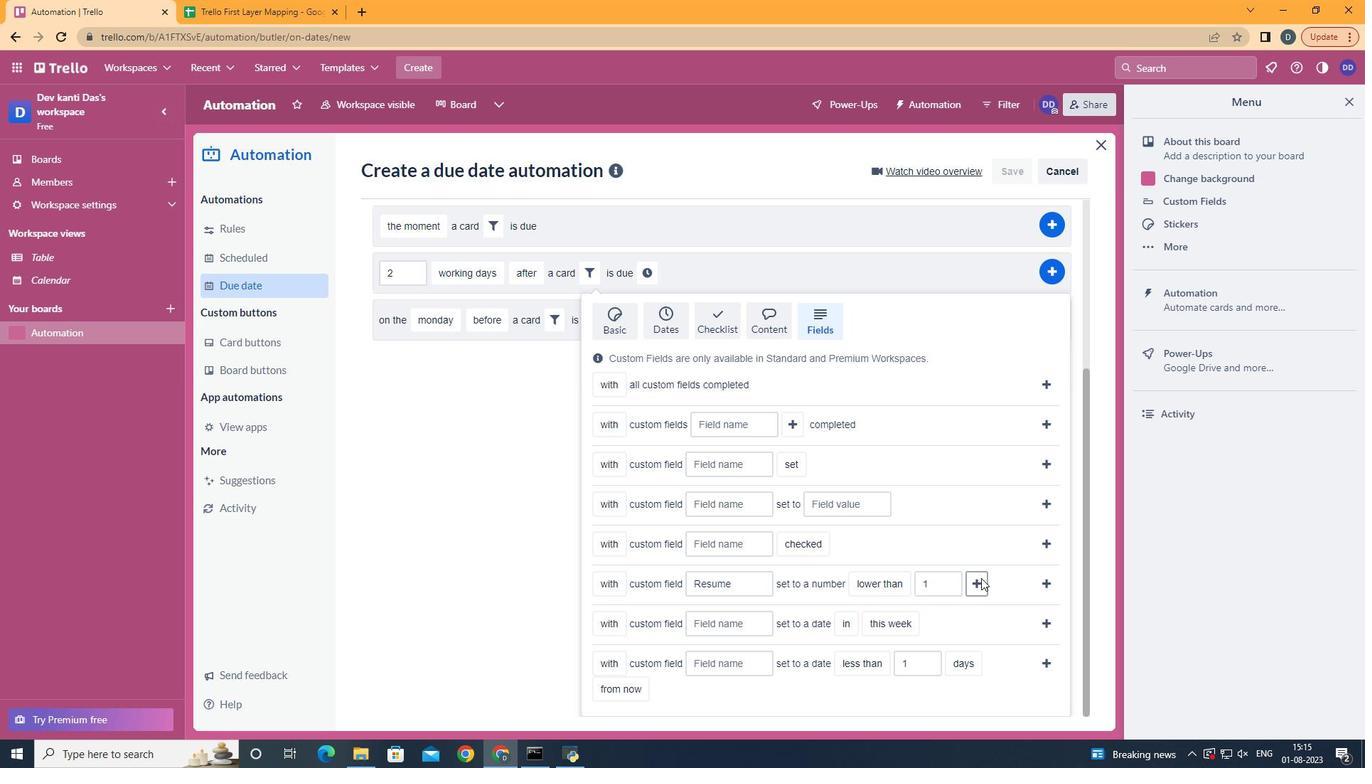 
Action: Mouse moved to (674, 490)
Screenshot: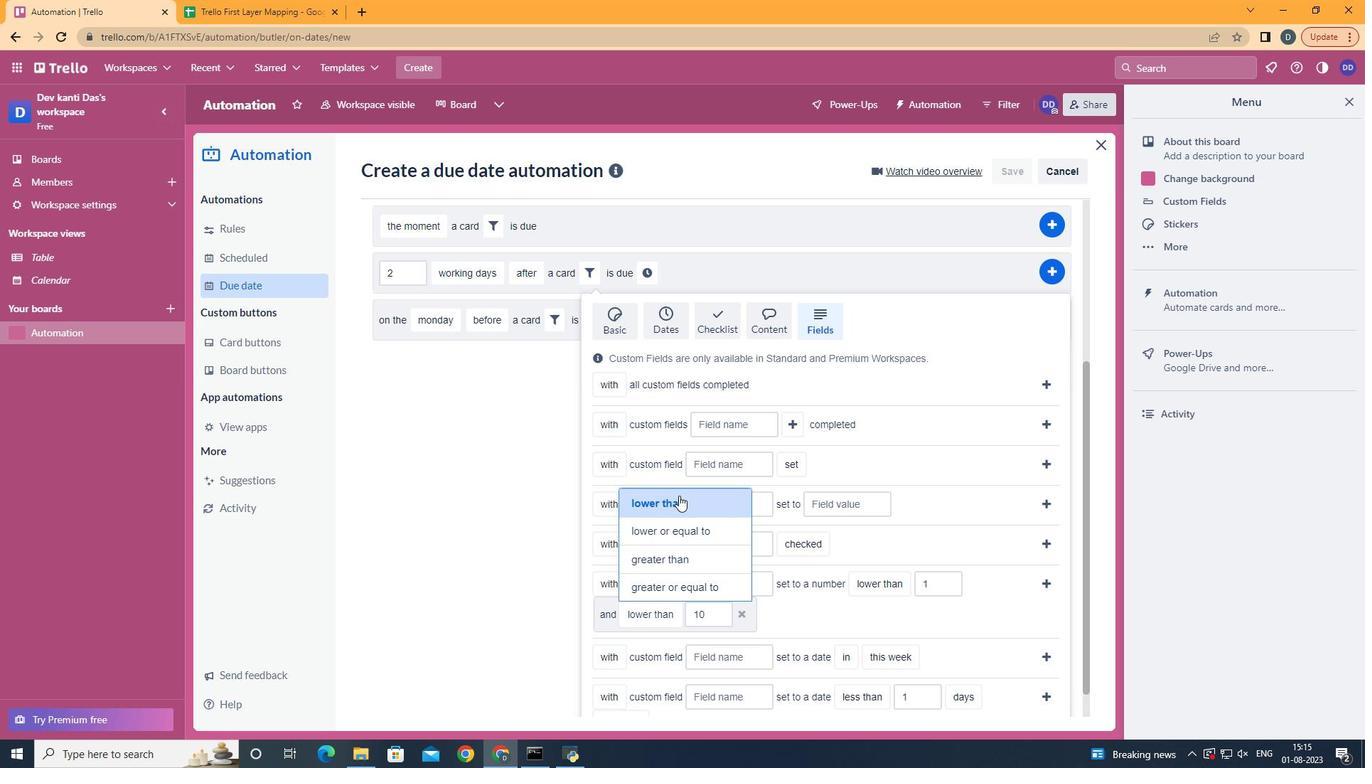 
Action: Mouse pressed left at (674, 490)
Screenshot: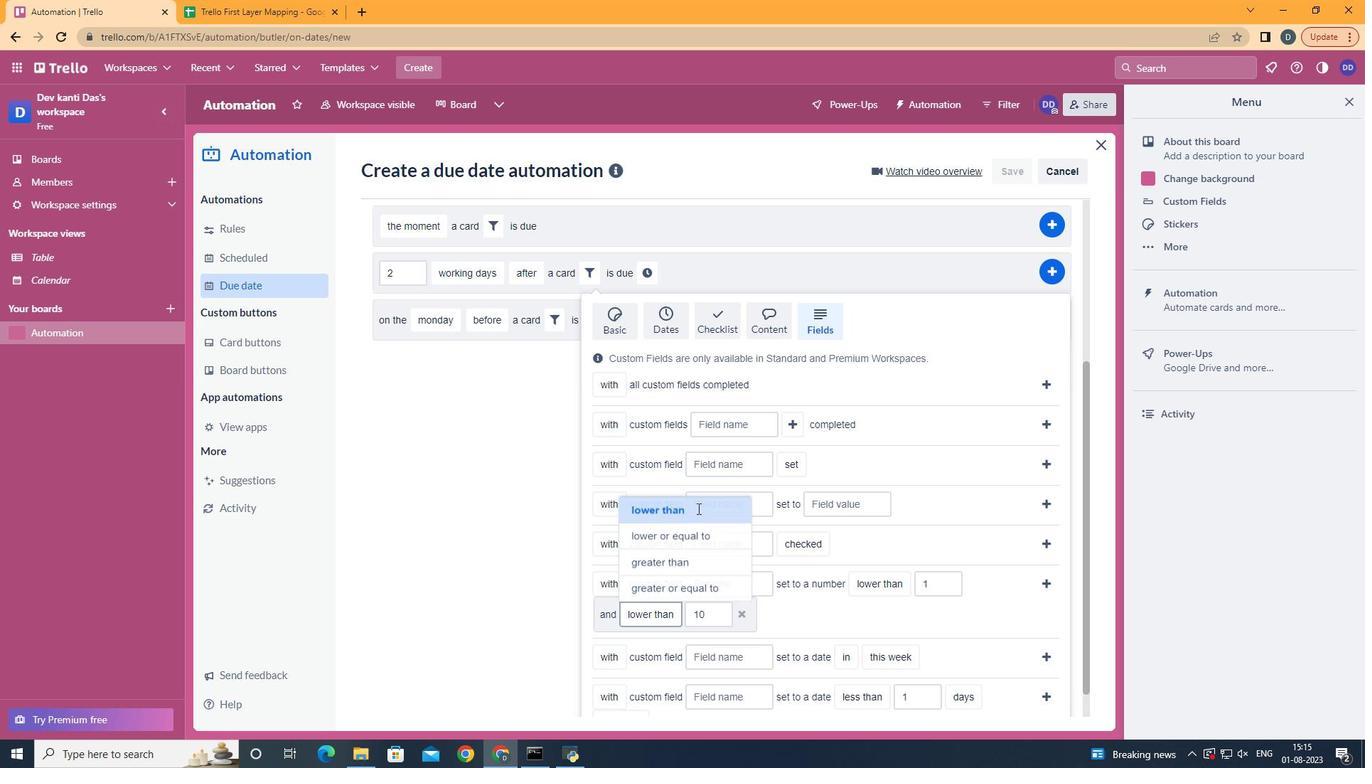 
Action: Mouse moved to (1042, 574)
Screenshot: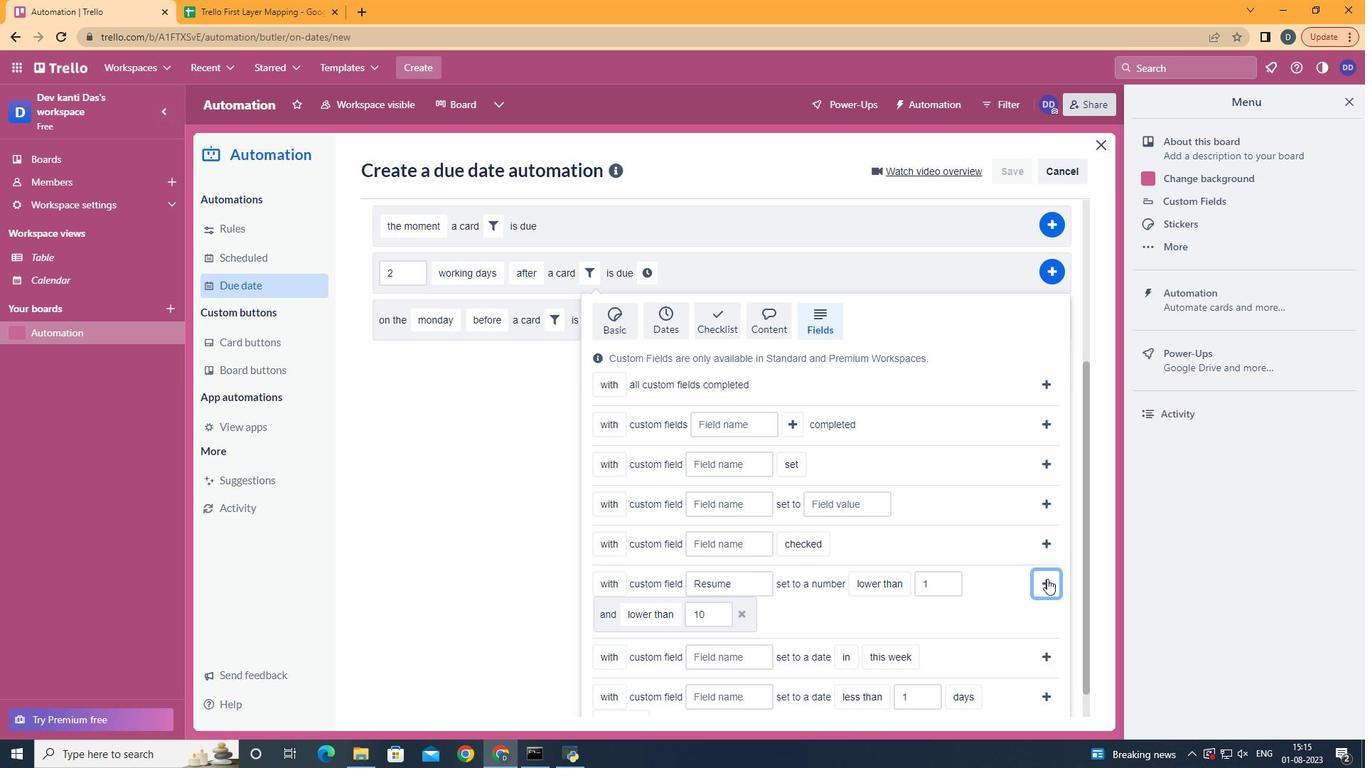 
Action: Mouse pressed left at (1042, 574)
Screenshot: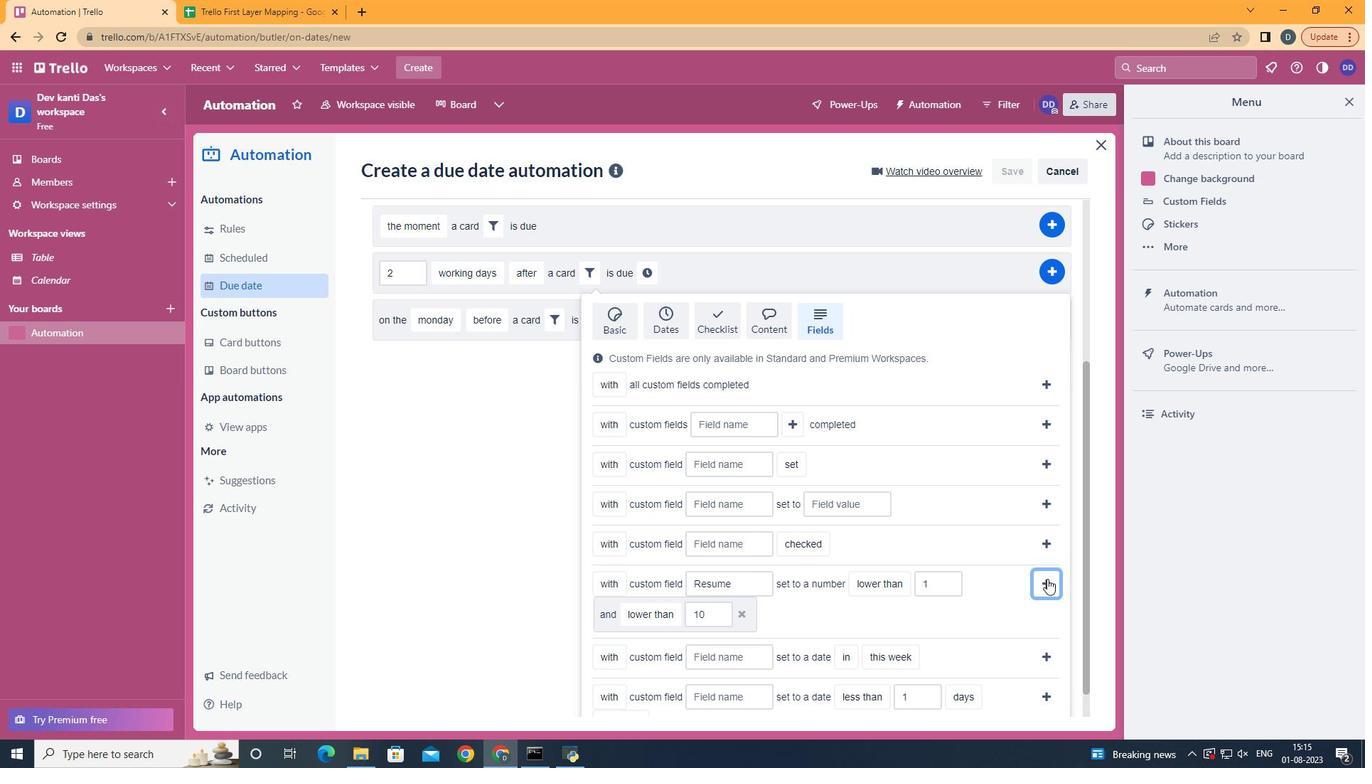 
Action: Mouse moved to (1004, 523)
Screenshot: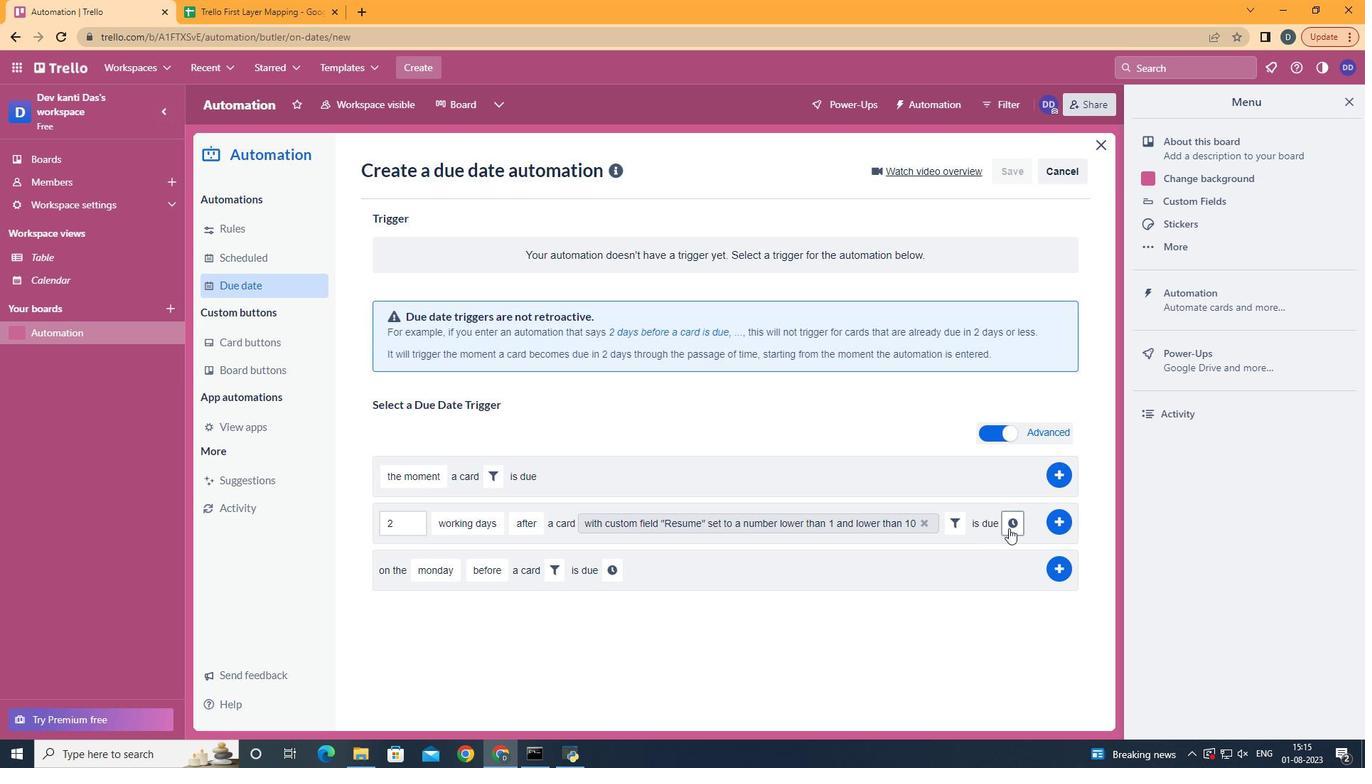
Action: Mouse pressed left at (1004, 523)
Screenshot: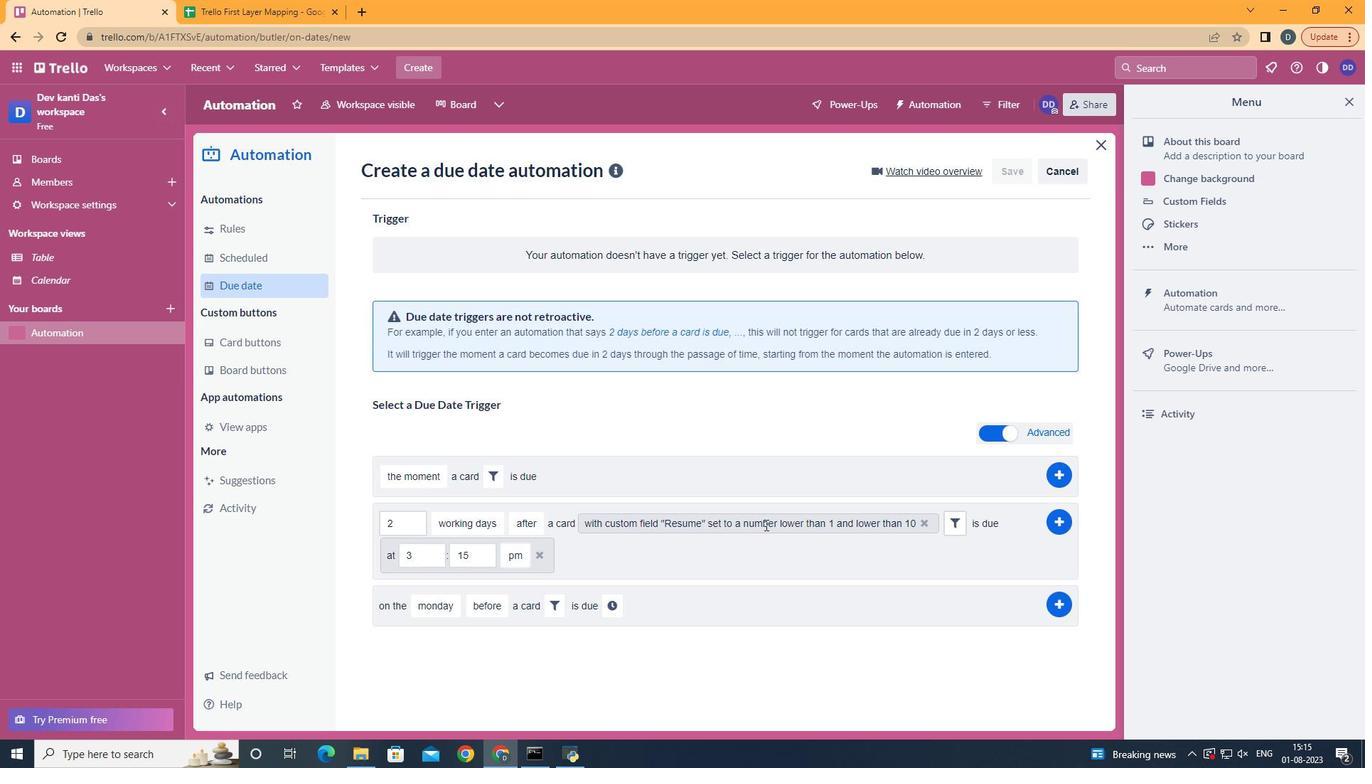 
Action: Mouse moved to (418, 548)
Screenshot: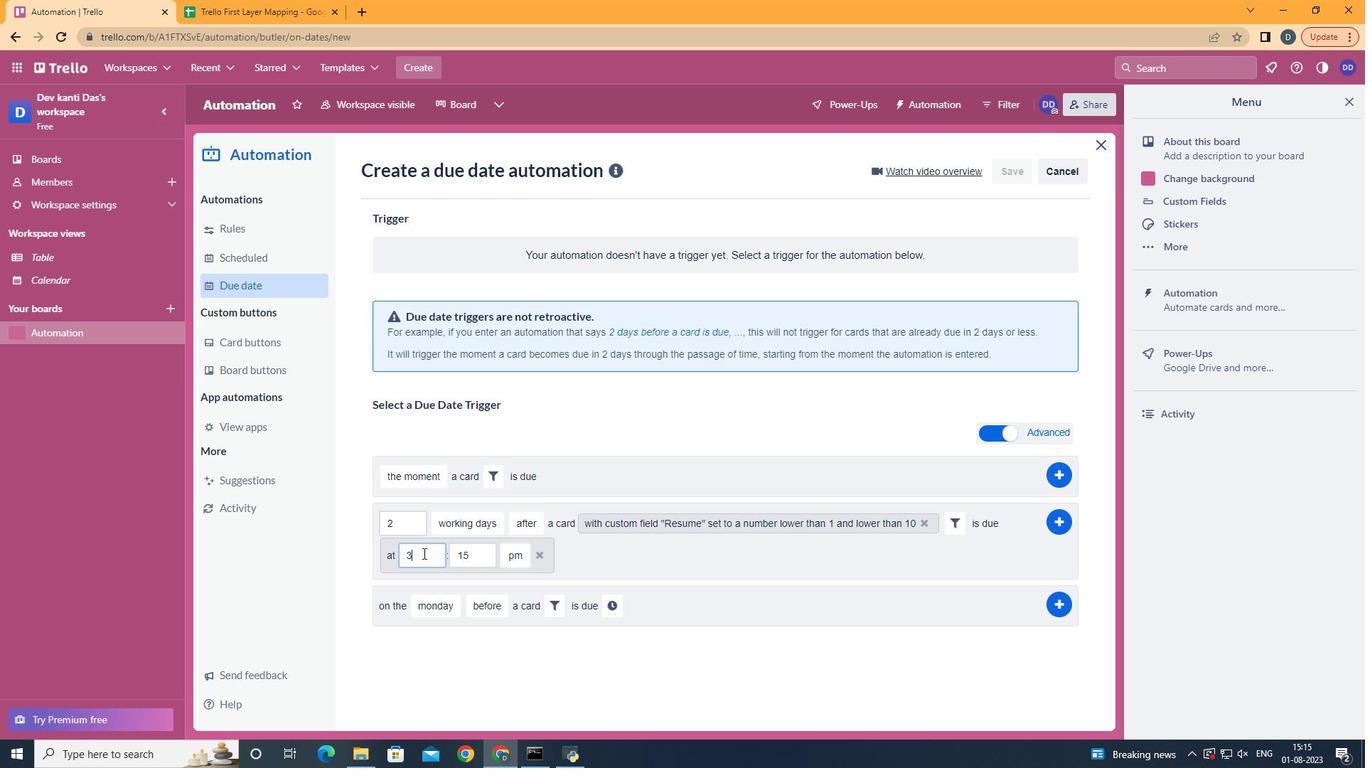 
Action: Mouse pressed left at (418, 548)
Screenshot: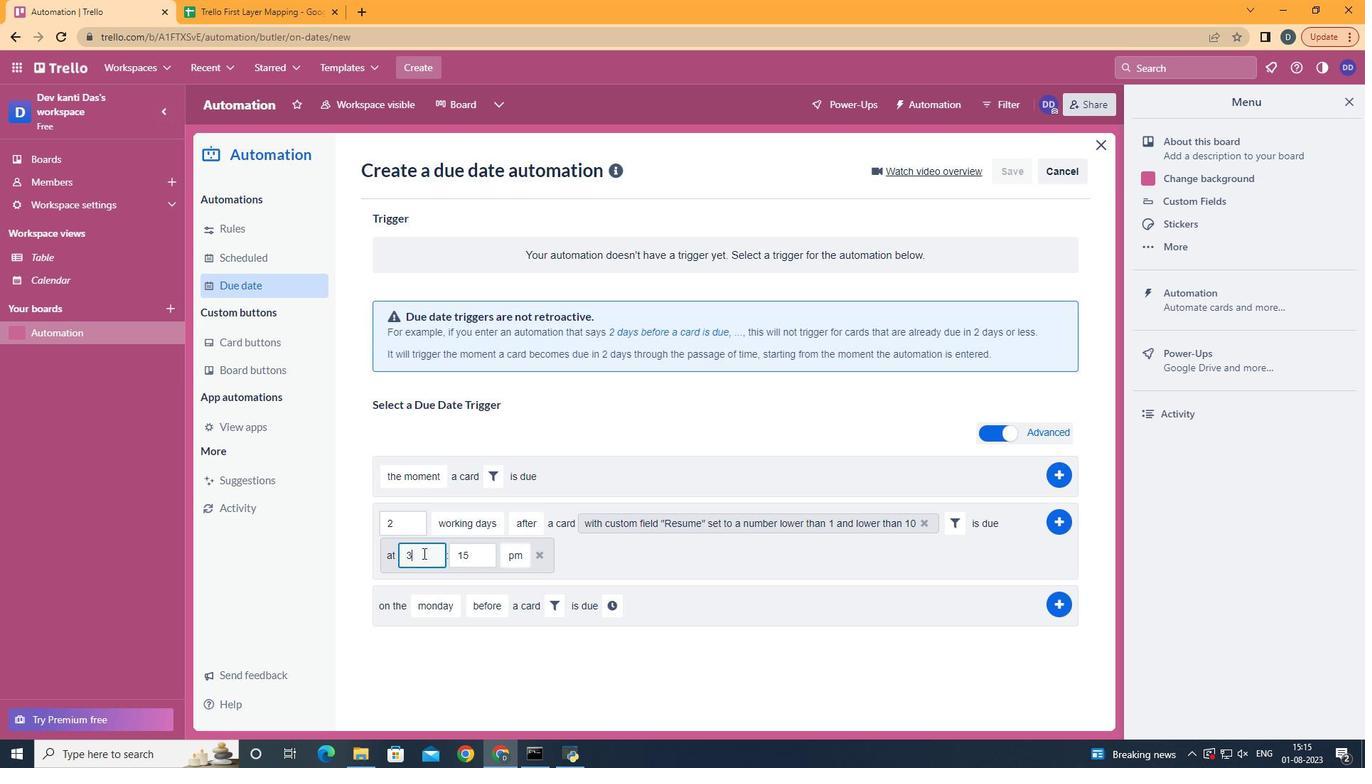 
Action: Key pressed <Key.backspace>11
Screenshot: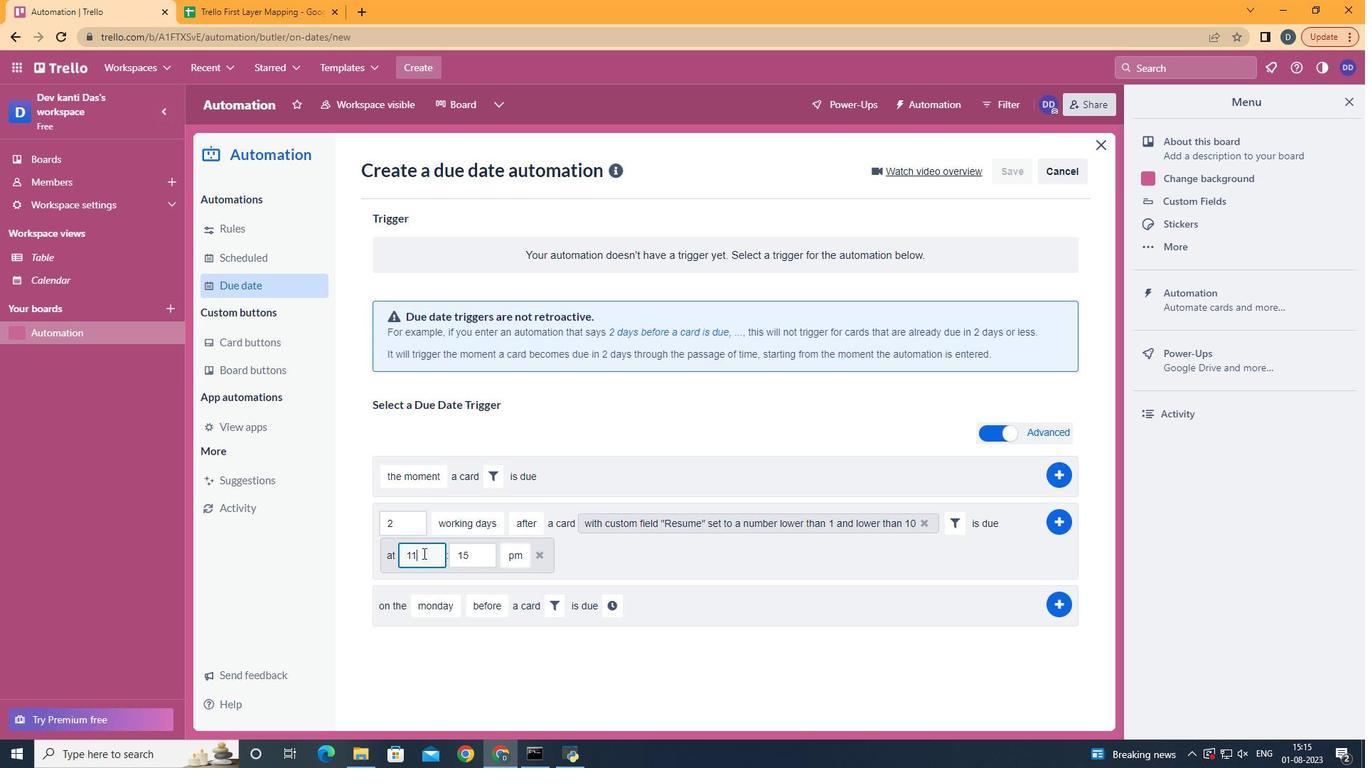
Action: Mouse moved to (481, 551)
Screenshot: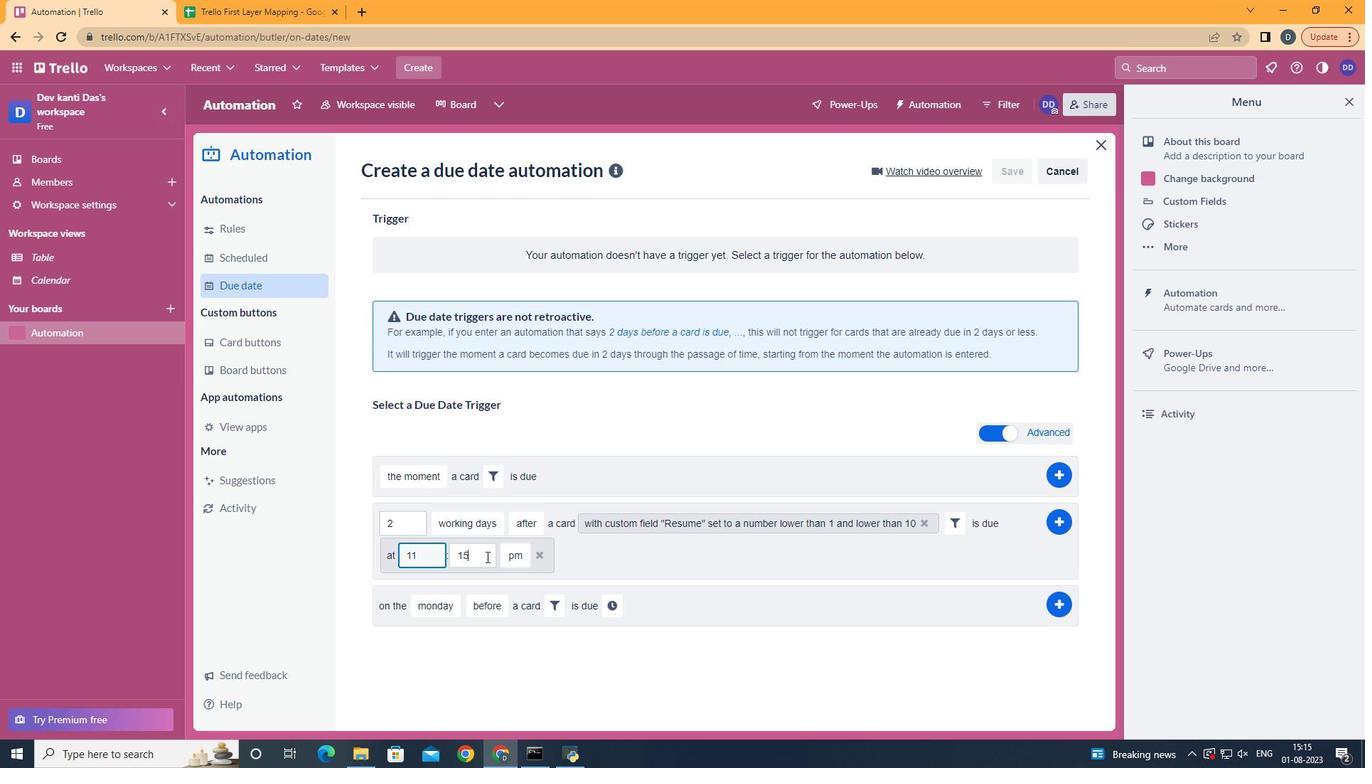 
Action: Mouse pressed left at (481, 551)
Screenshot: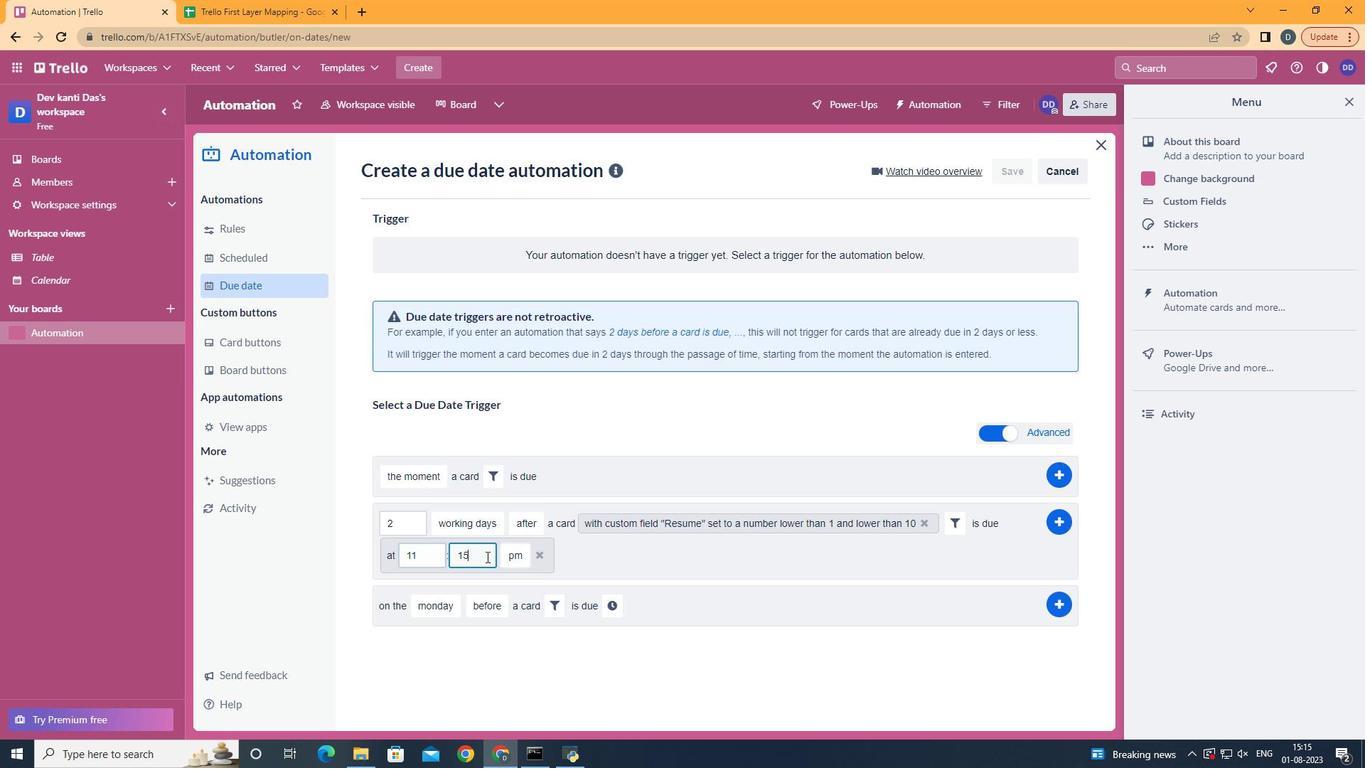 
Action: Key pressed <Key.backspace><Key.backspace>00
Screenshot: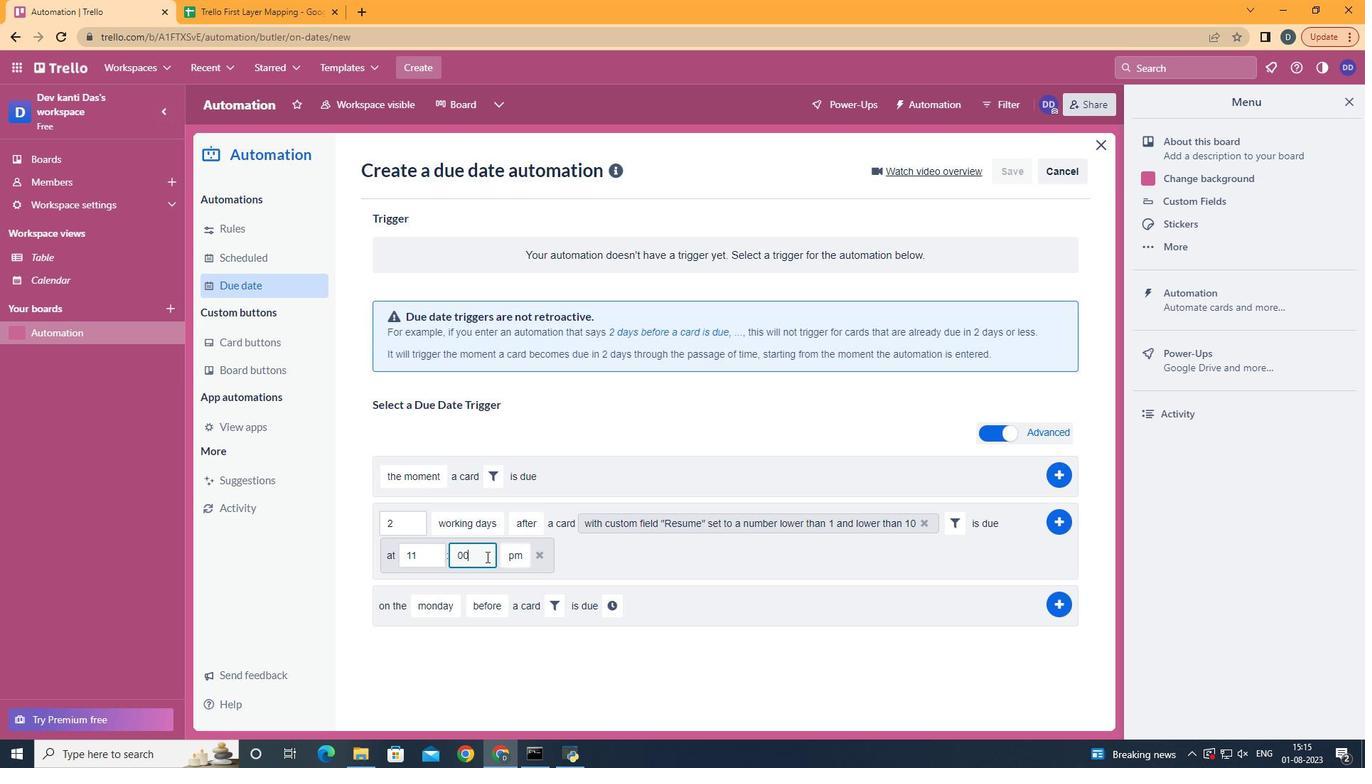 
Action: Mouse moved to (511, 574)
Screenshot: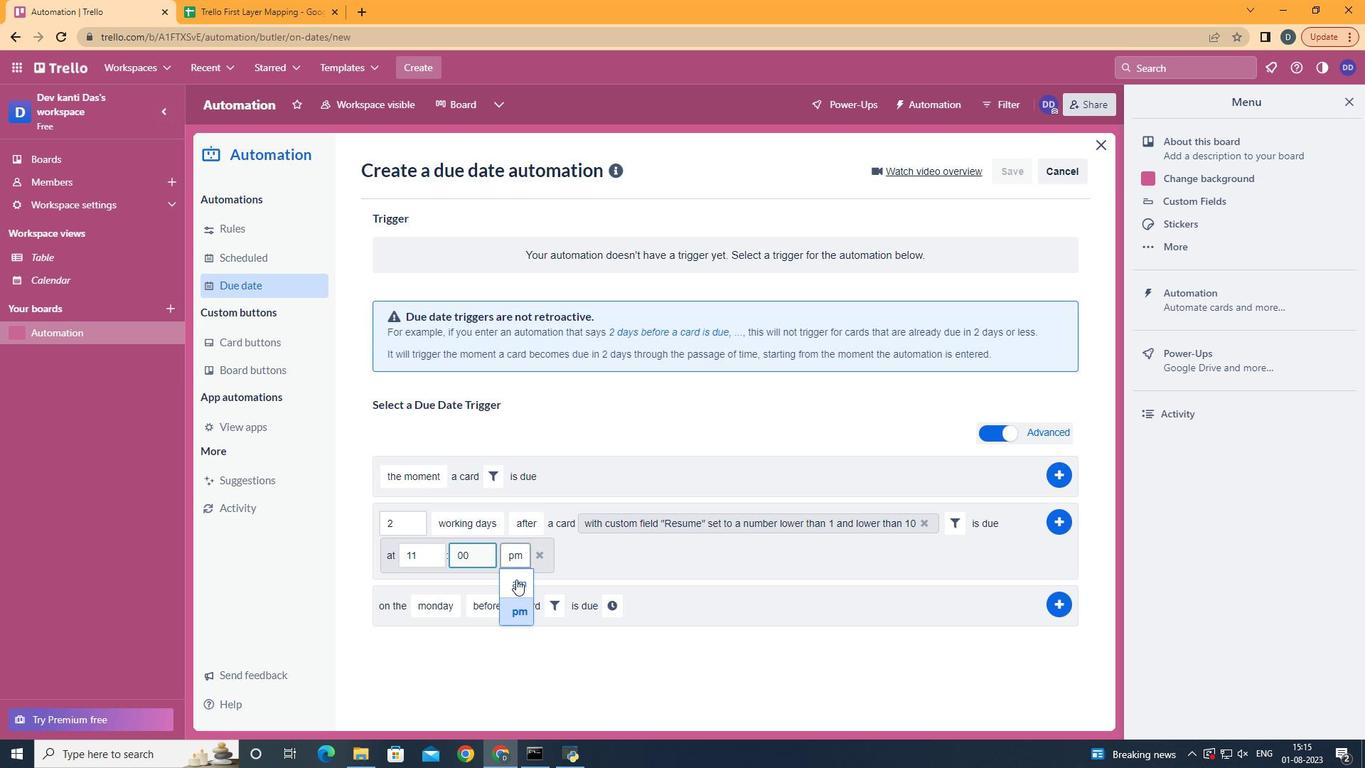 
Action: Mouse pressed left at (511, 574)
Screenshot: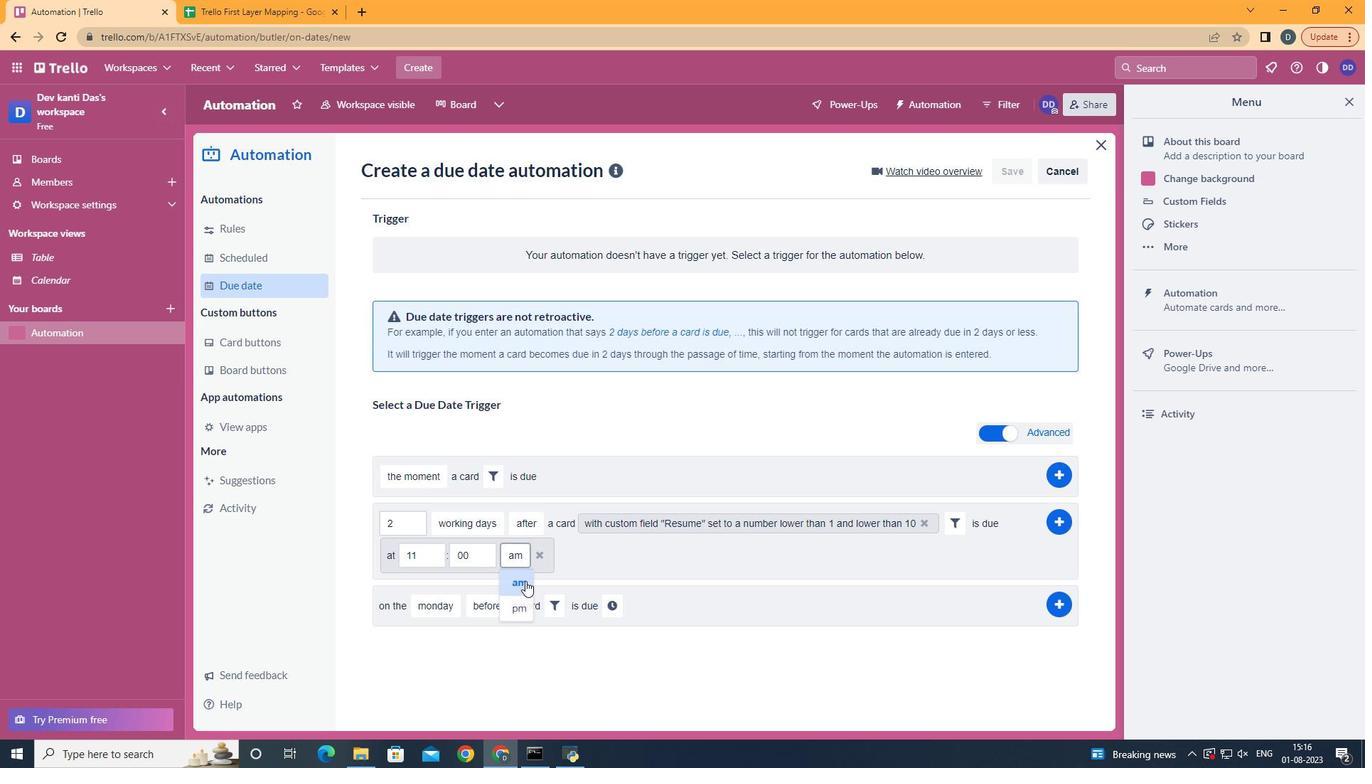 
Action: Mouse moved to (1060, 513)
Screenshot: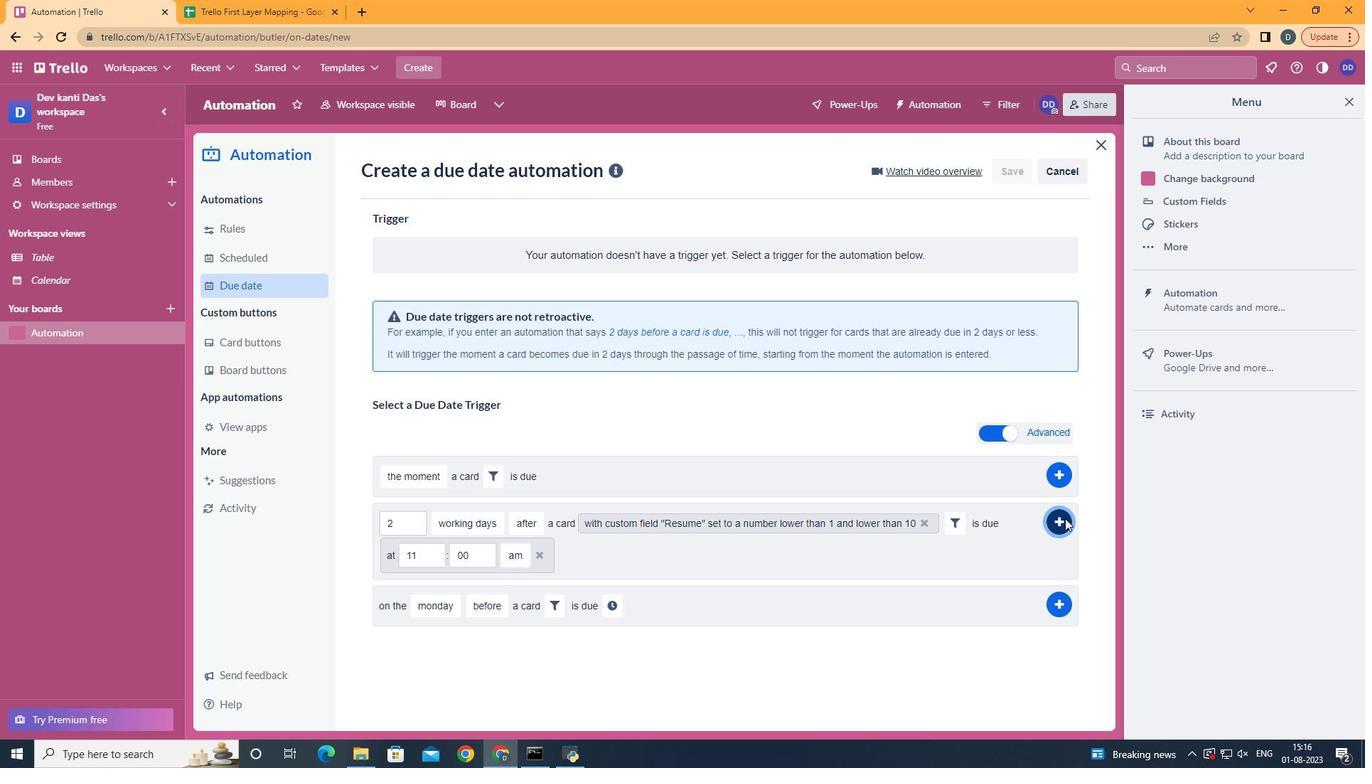 
Action: Mouse pressed left at (1060, 513)
Screenshot: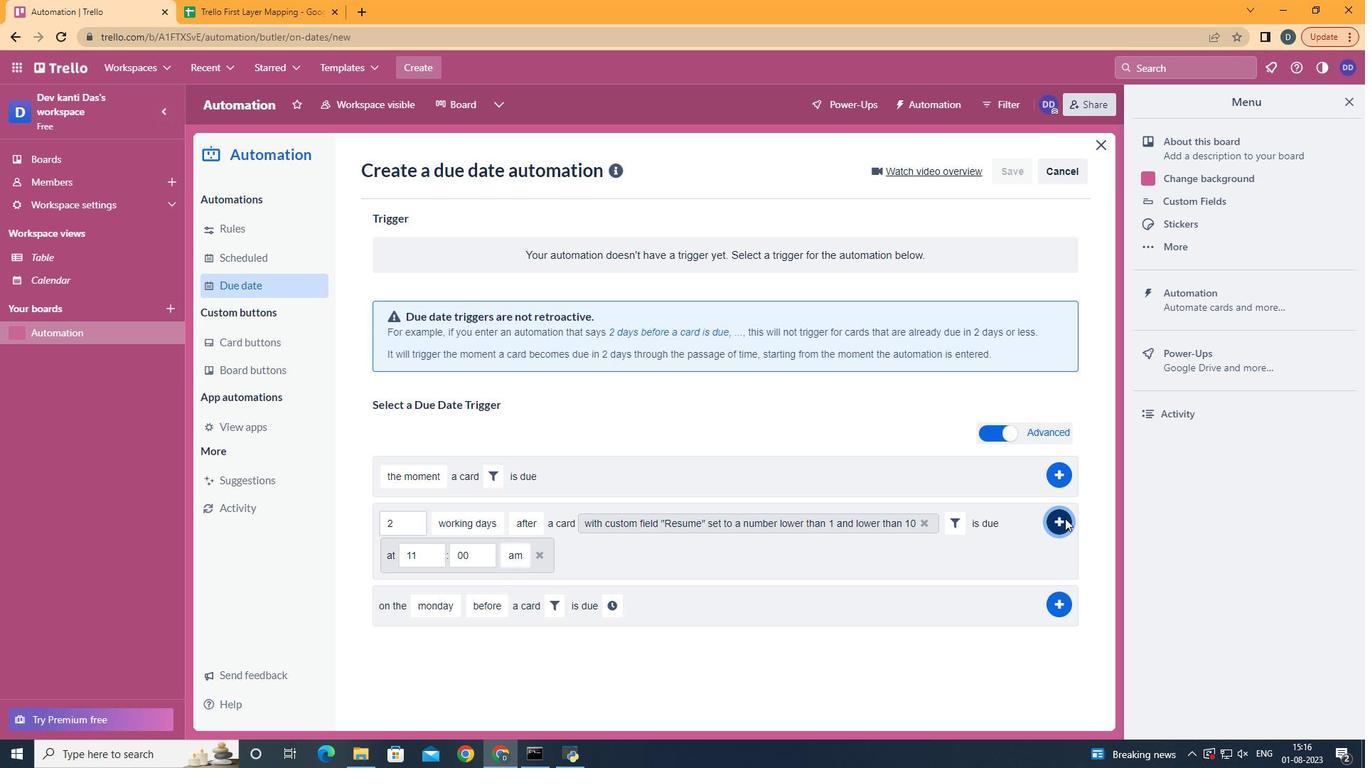 
Action: Mouse moved to (749, 283)
Screenshot: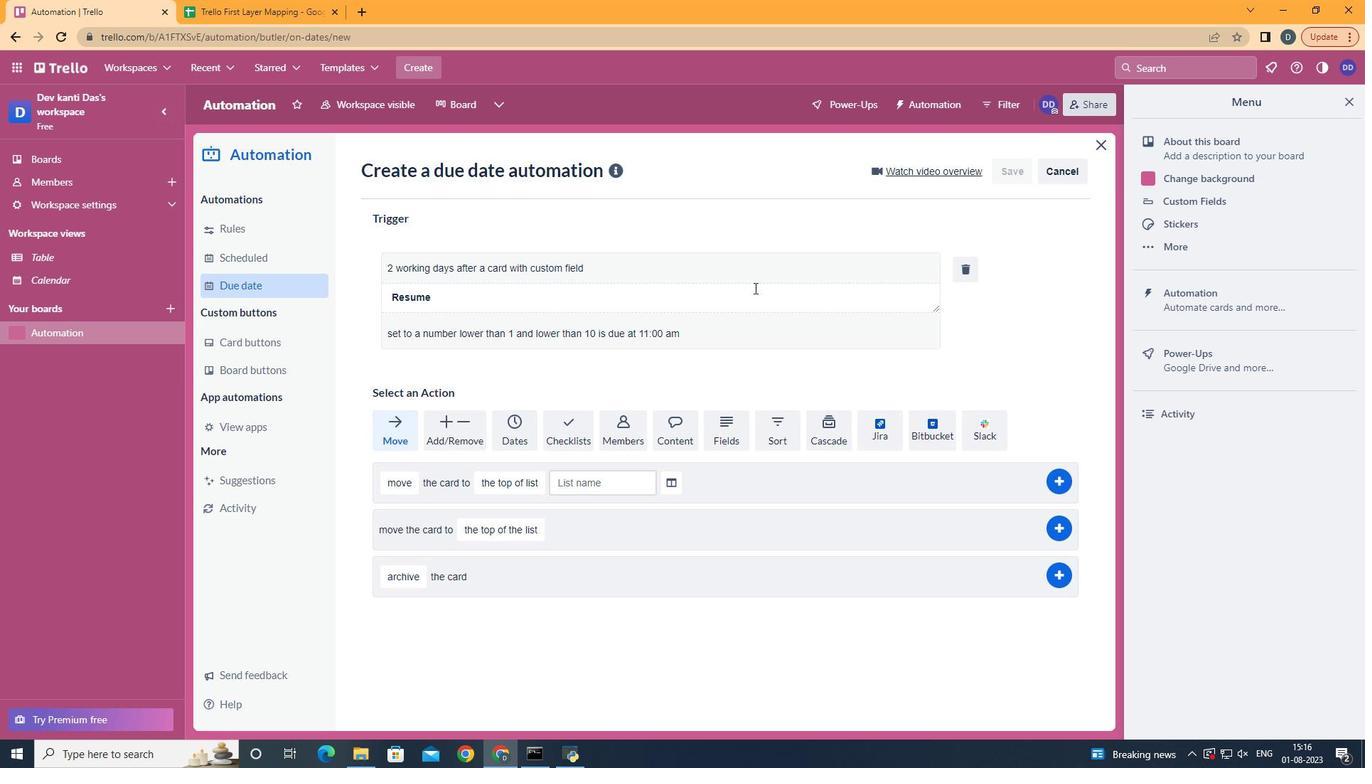 
